 Task: Add the record list component in the site builder.
Action: Mouse moved to (1273, 98)
Screenshot: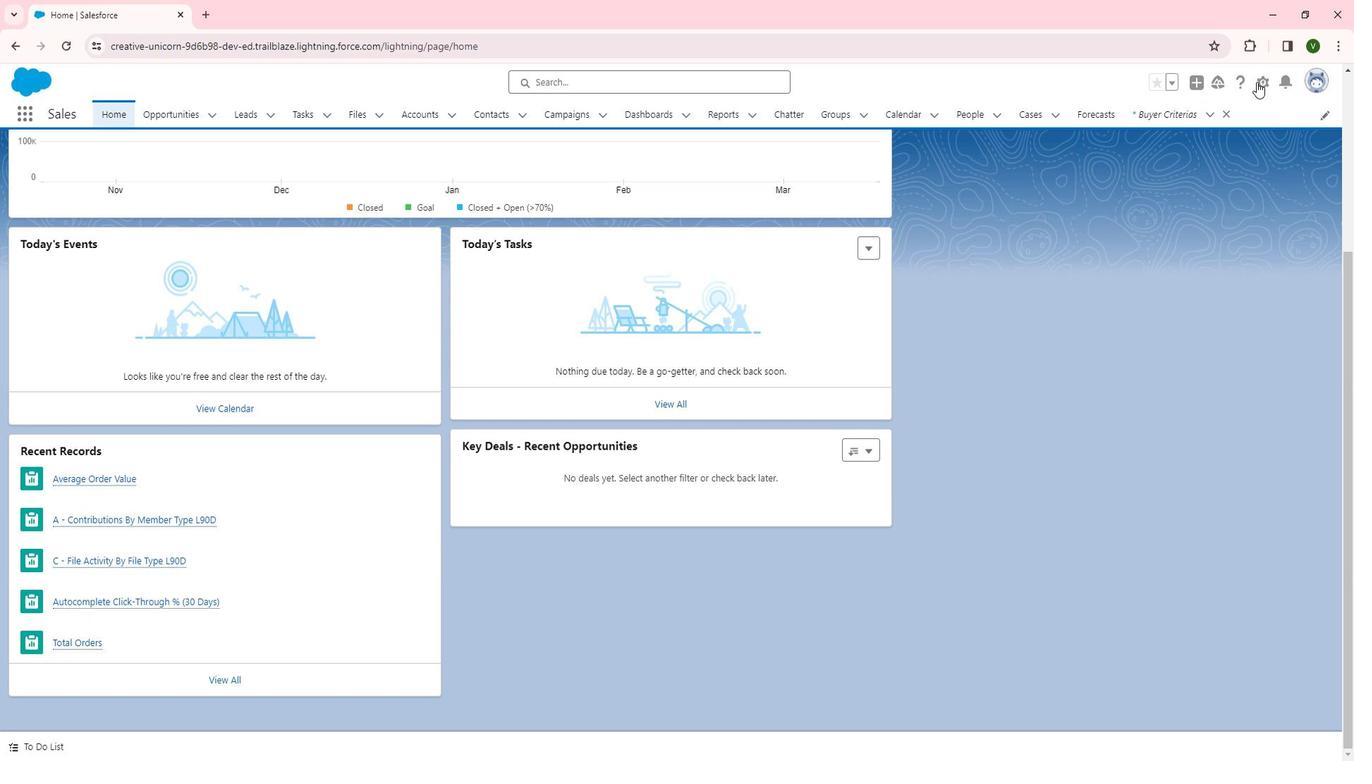 
Action: Mouse pressed left at (1273, 98)
Screenshot: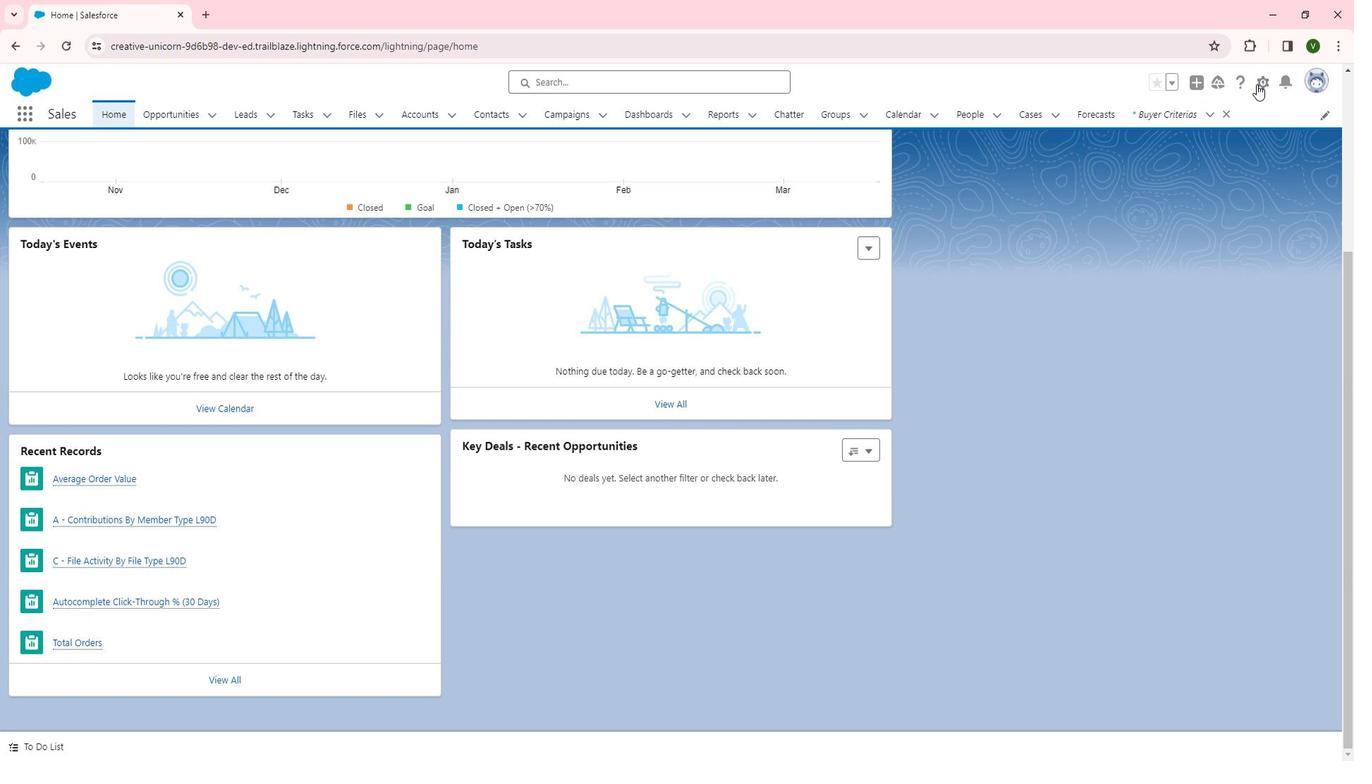 
Action: Mouse moved to (1195, 141)
Screenshot: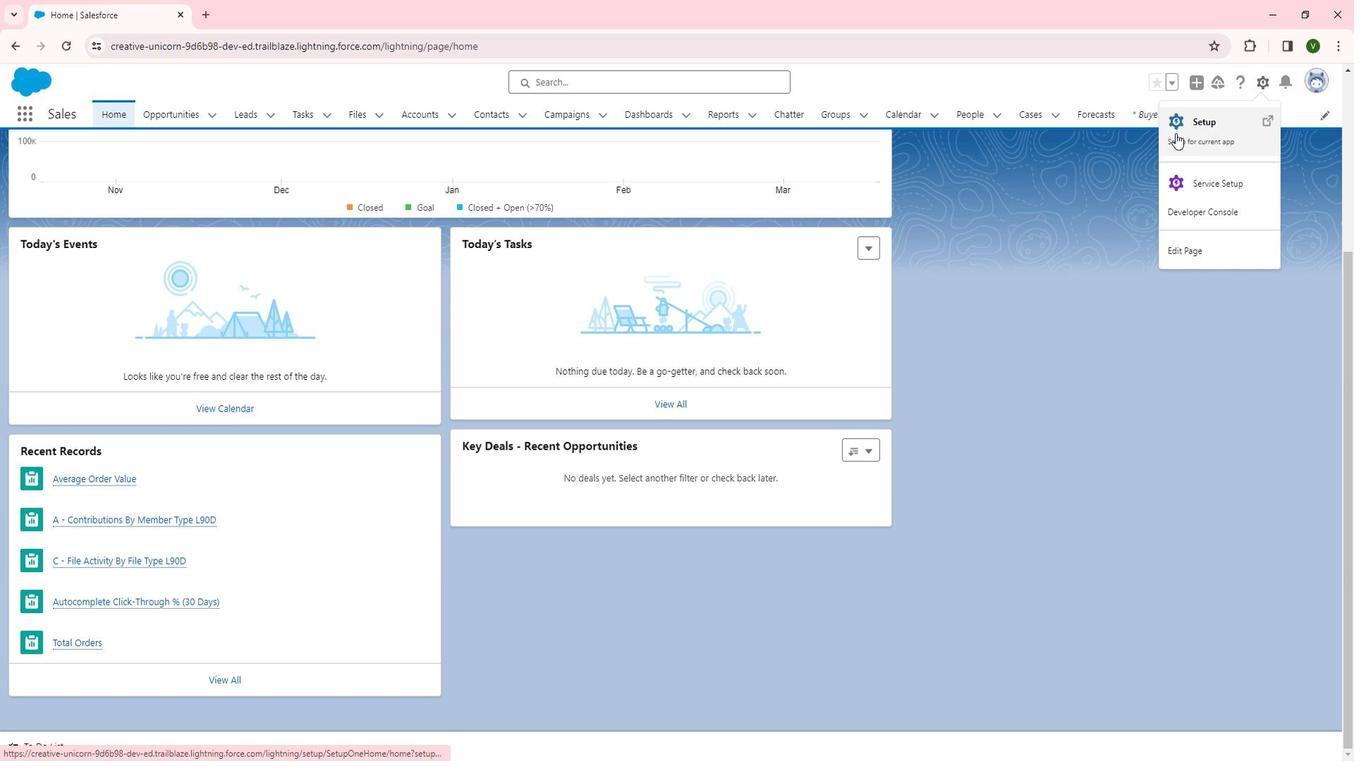 
Action: Mouse pressed left at (1195, 141)
Screenshot: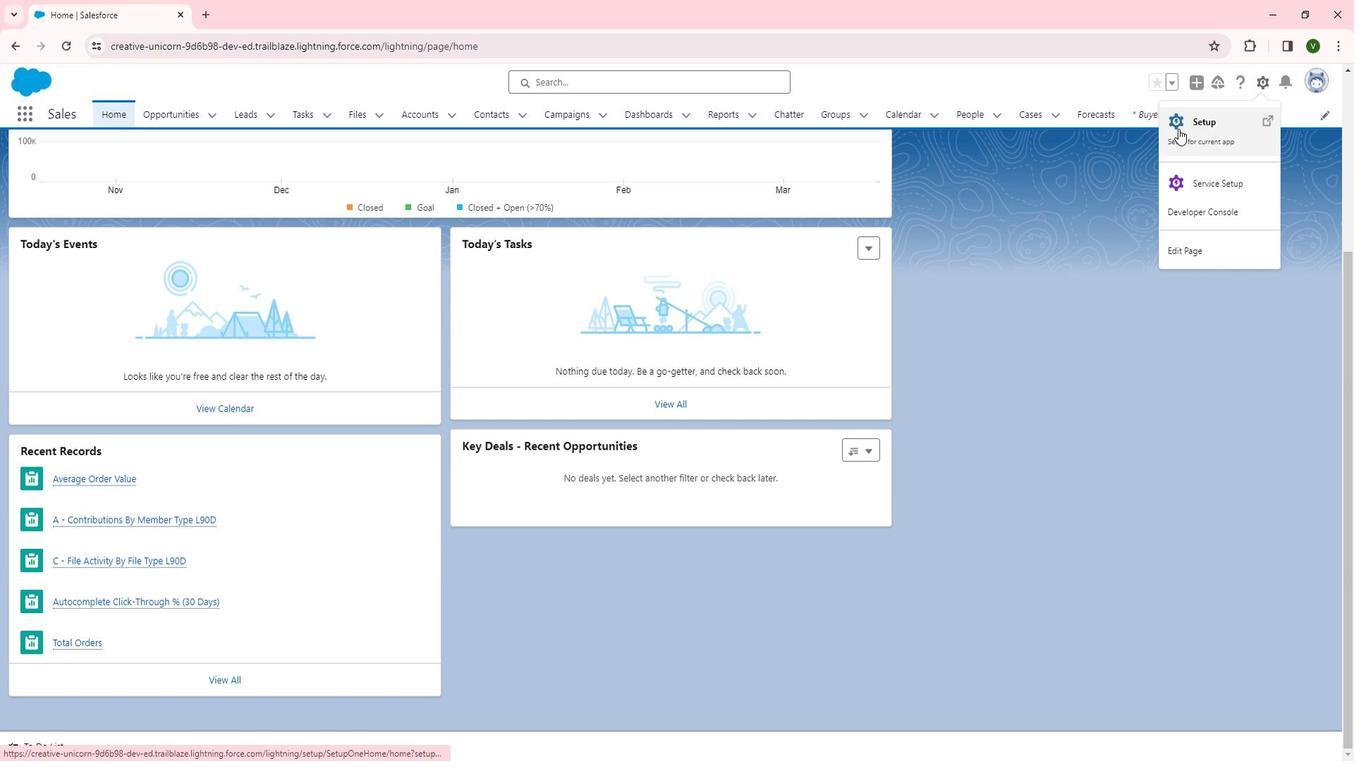 
Action: Mouse moved to (117, 508)
Screenshot: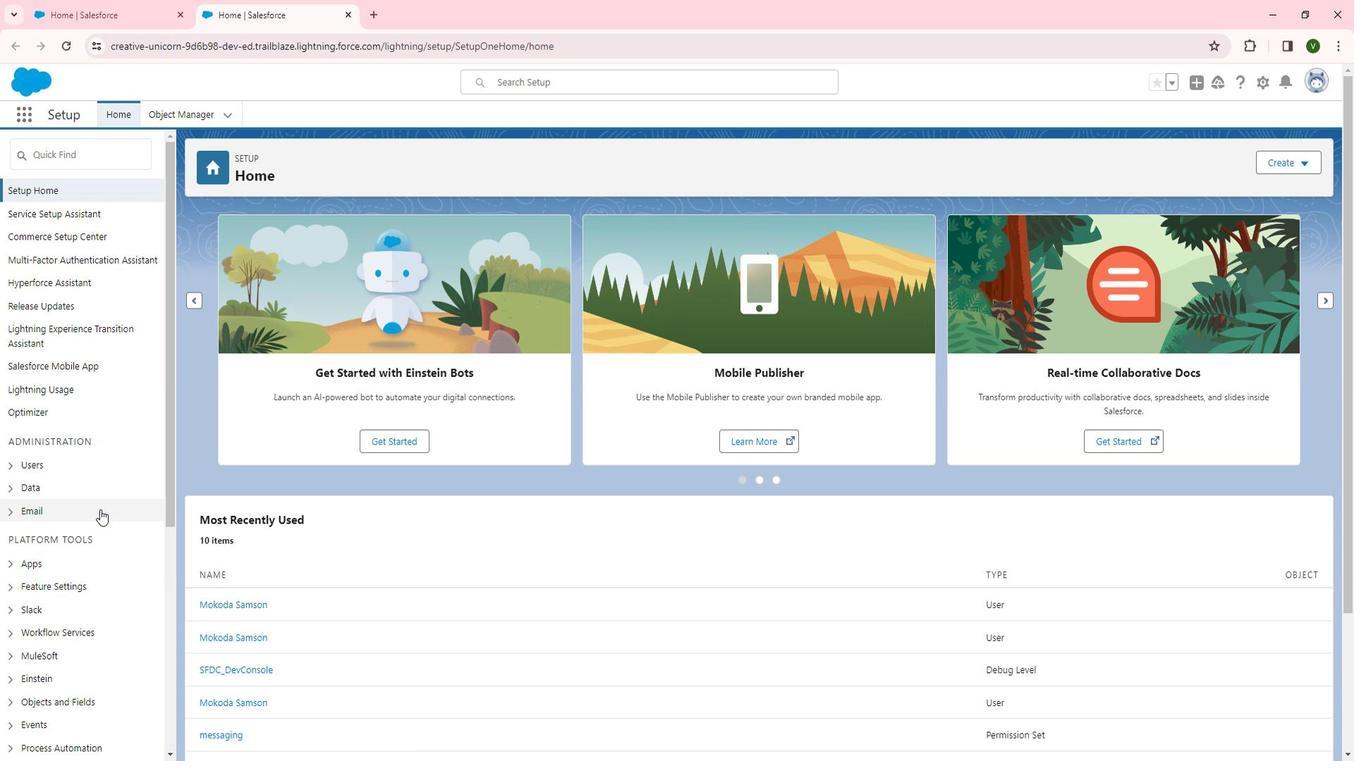 
Action: Mouse scrolled (117, 507) with delta (0, 0)
Screenshot: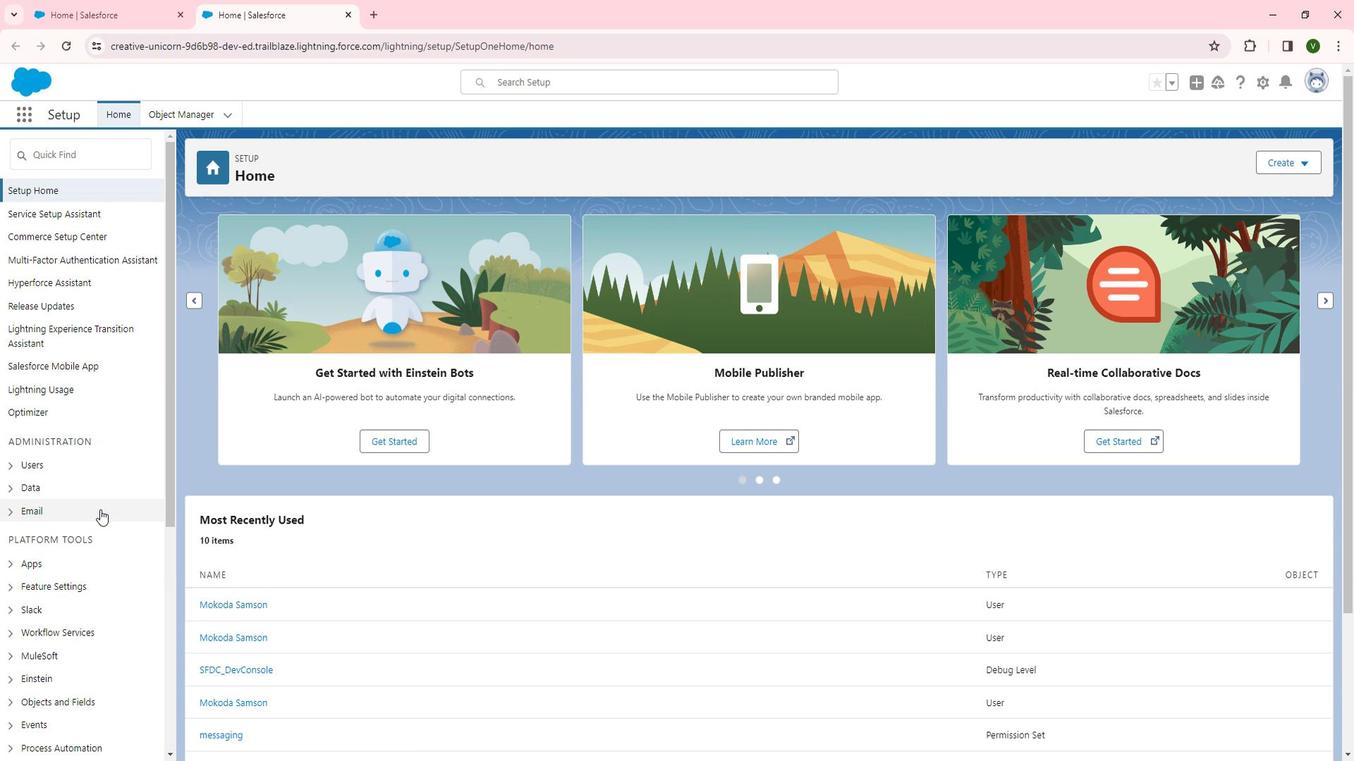 
Action: Mouse moved to (79, 512)
Screenshot: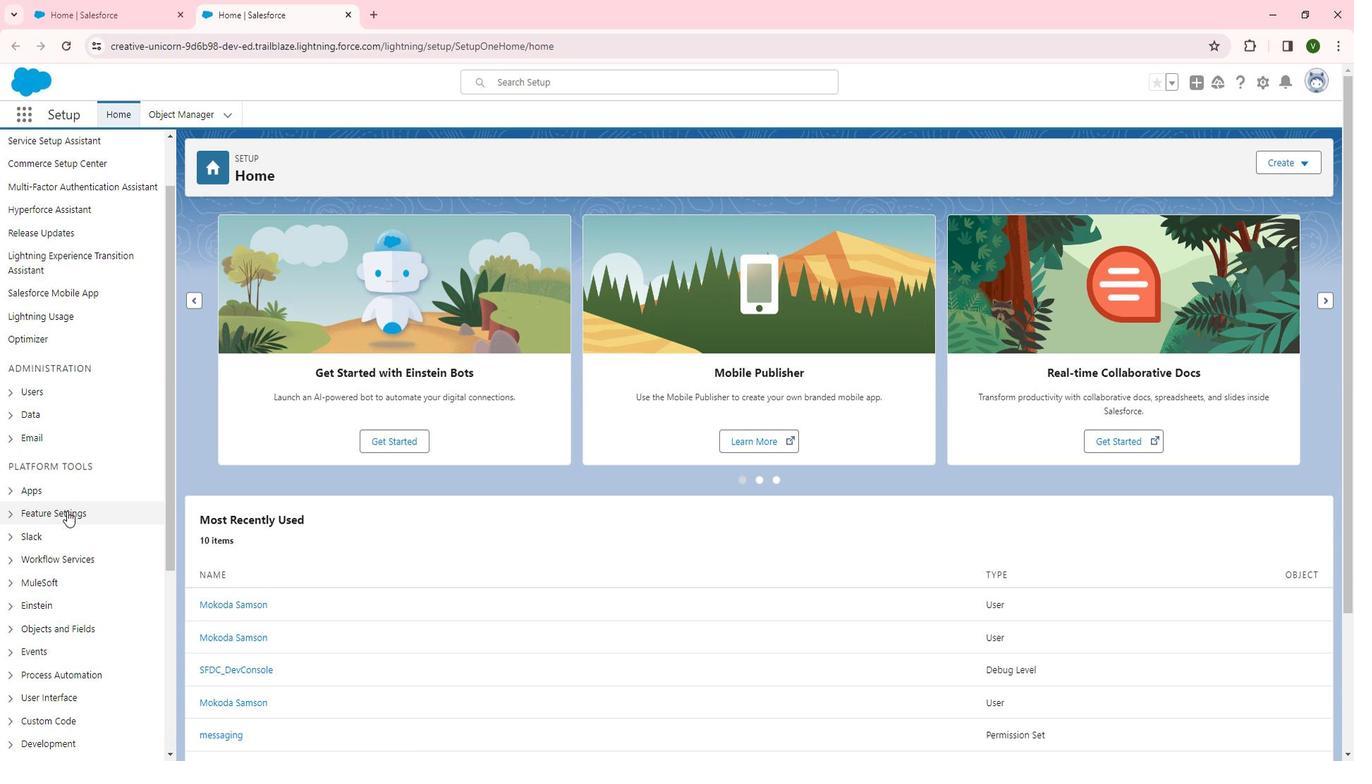 
Action: Mouse pressed left at (79, 512)
Screenshot: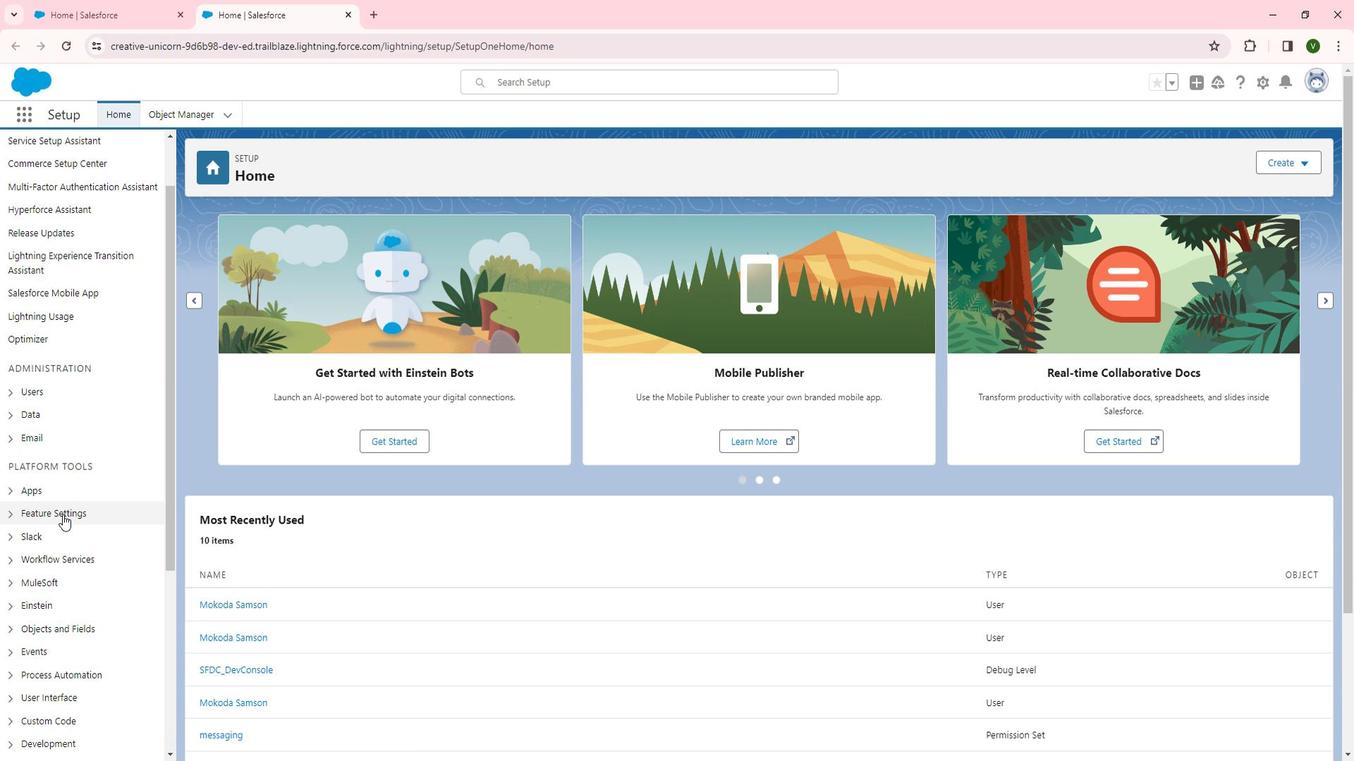 
Action: Mouse scrolled (79, 512) with delta (0, 0)
Screenshot: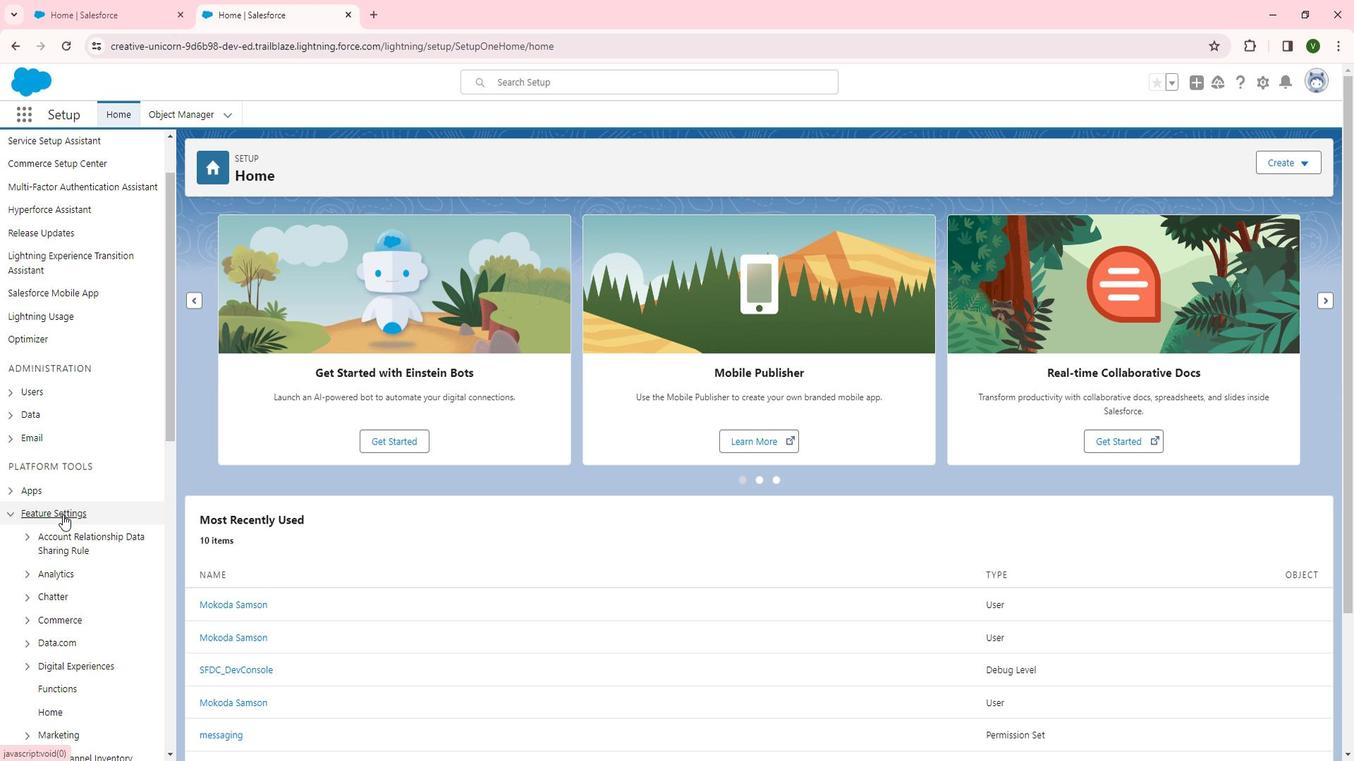 
Action: Mouse scrolled (79, 512) with delta (0, 0)
Screenshot: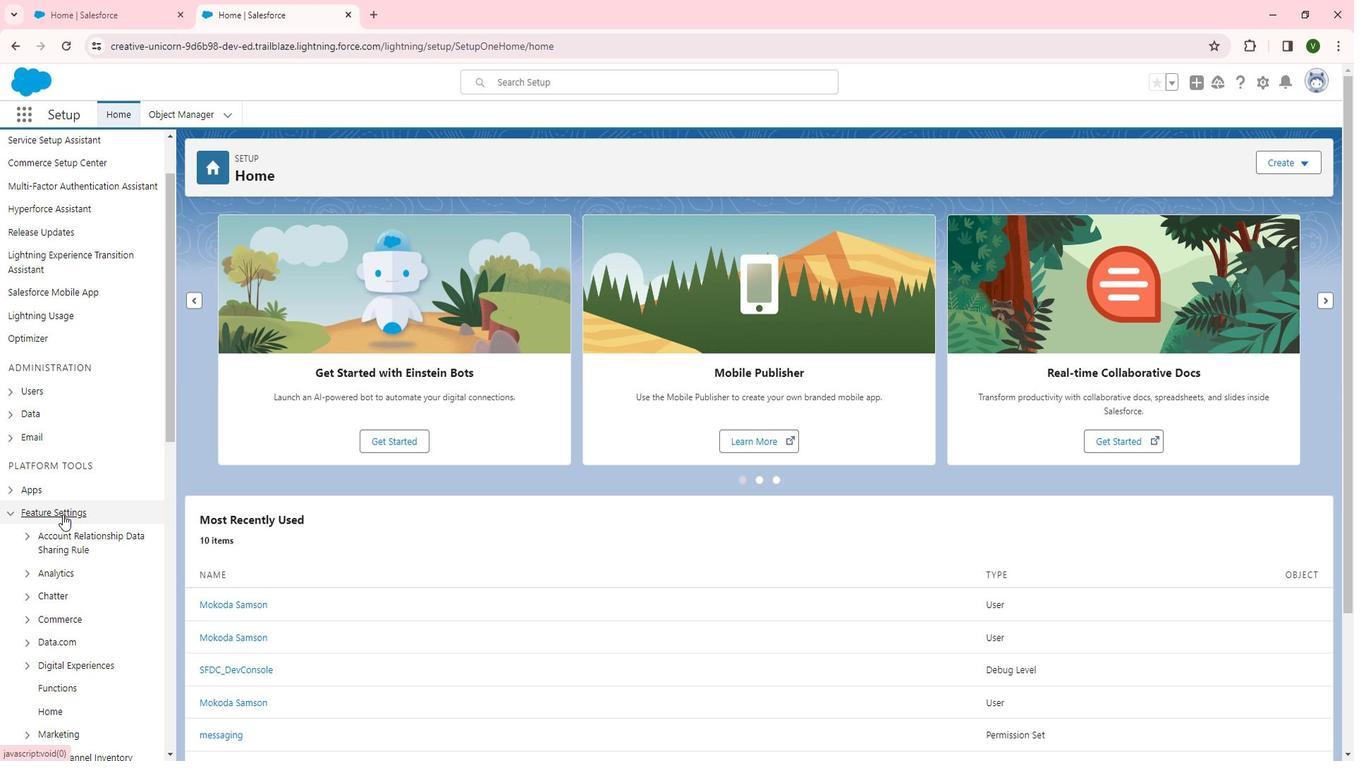 
Action: Mouse scrolled (79, 512) with delta (0, 0)
Screenshot: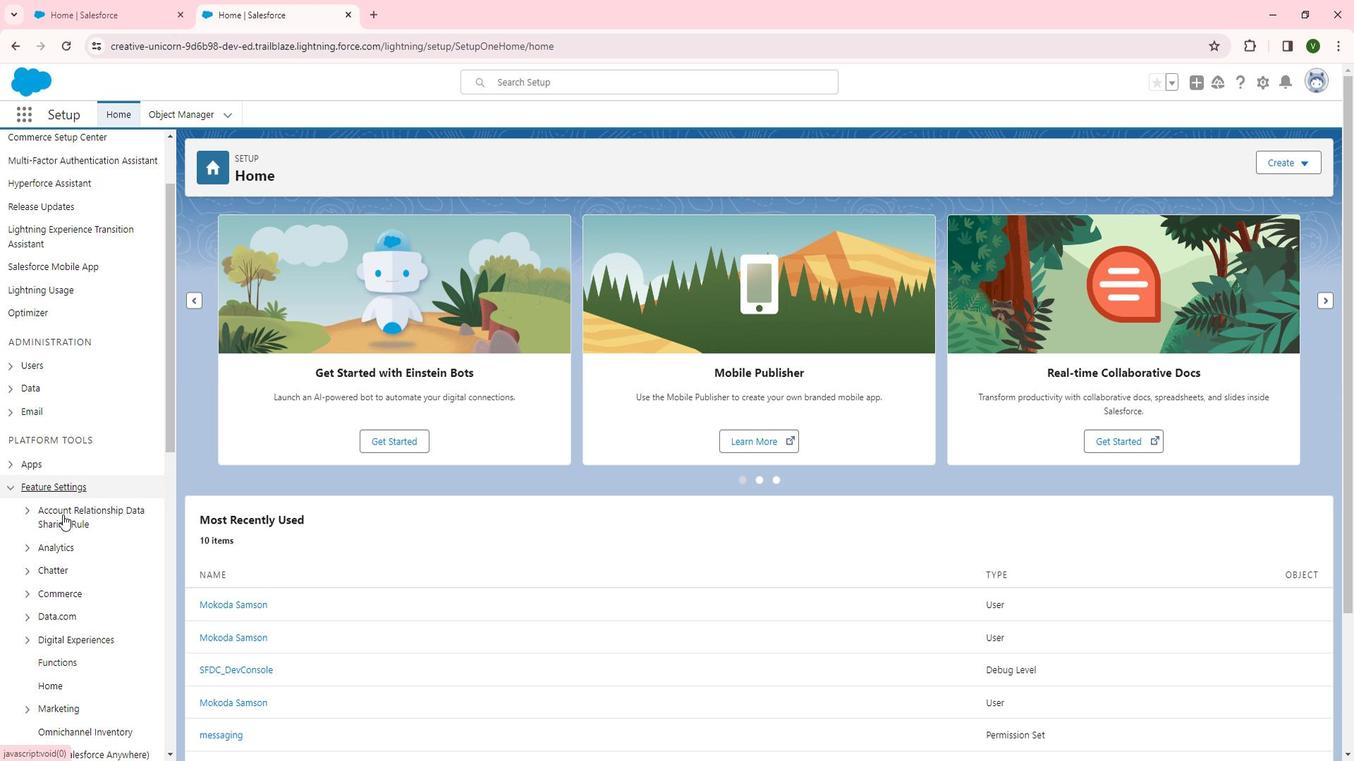 
Action: Mouse moved to (111, 447)
Screenshot: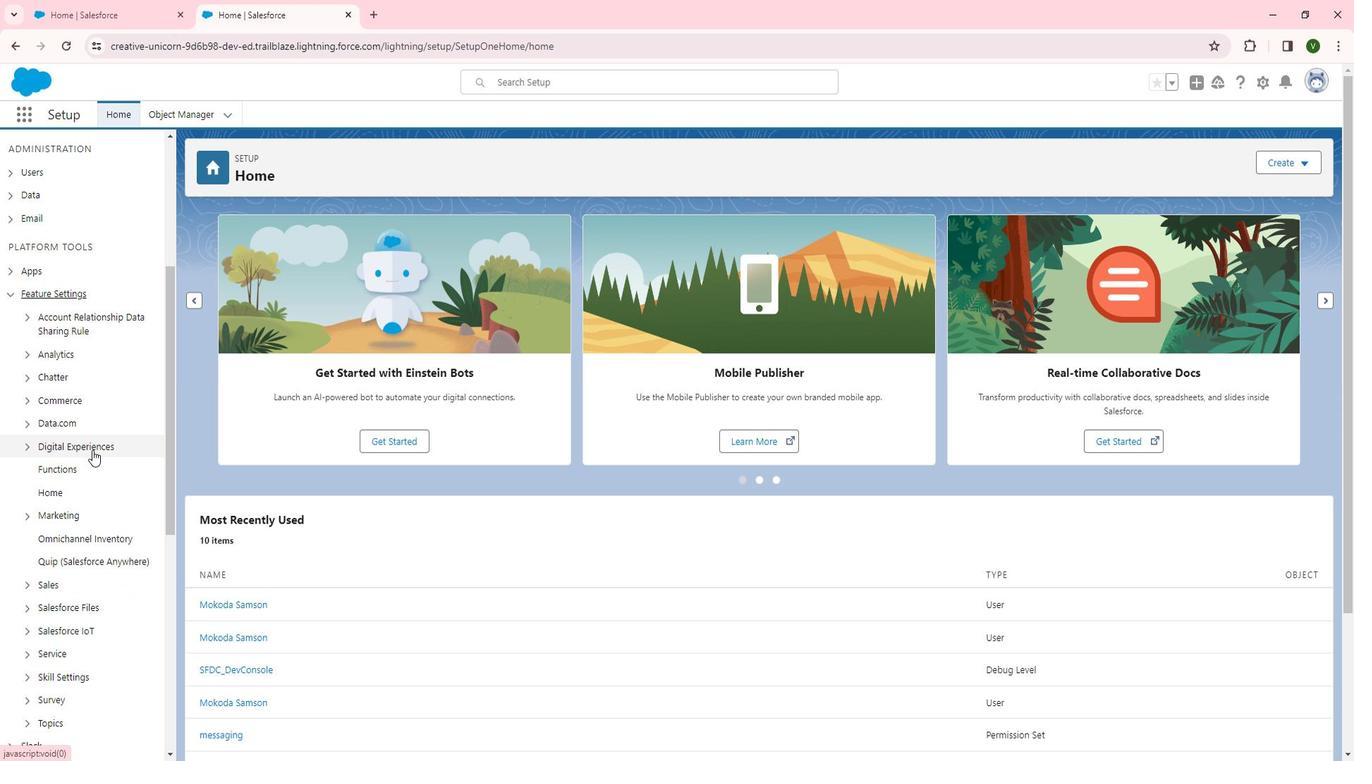 
Action: Mouse pressed left at (111, 447)
Screenshot: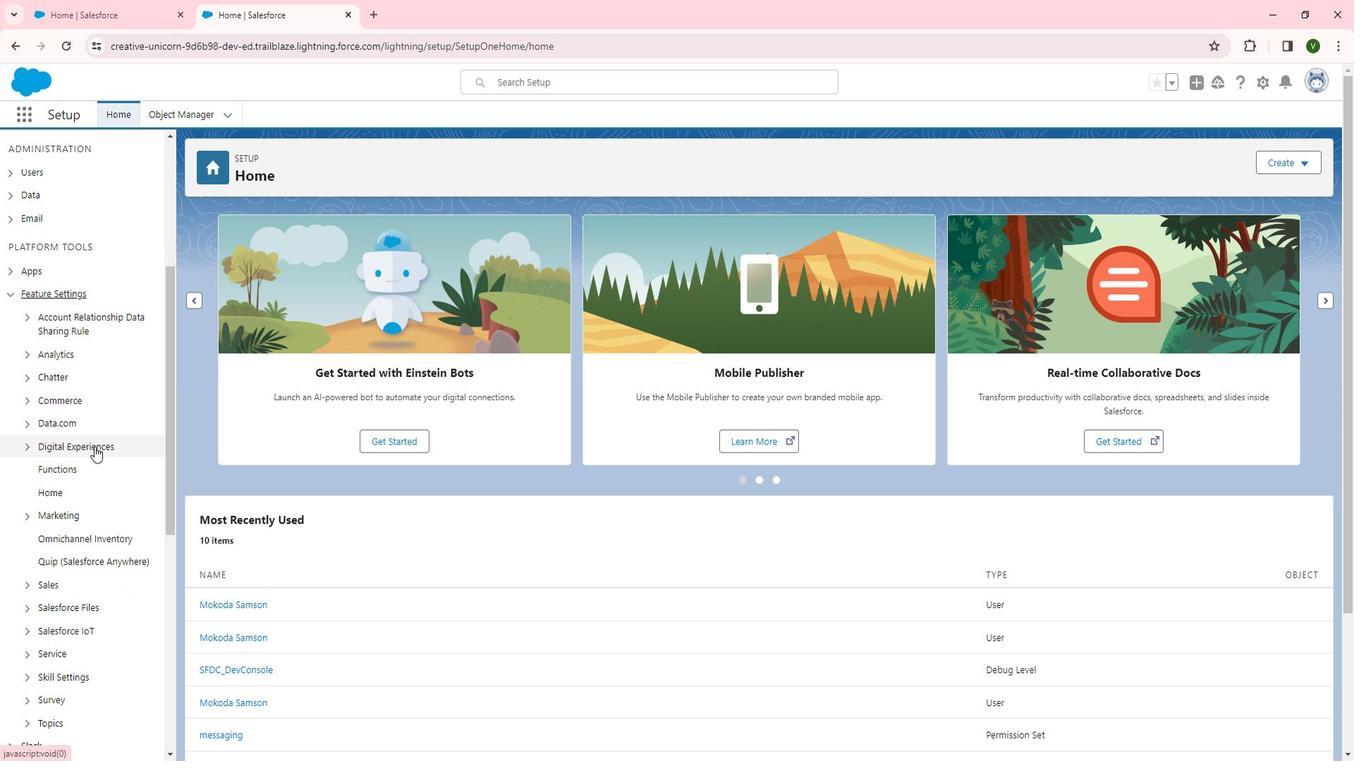 
Action: Mouse moved to (107, 468)
Screenshot: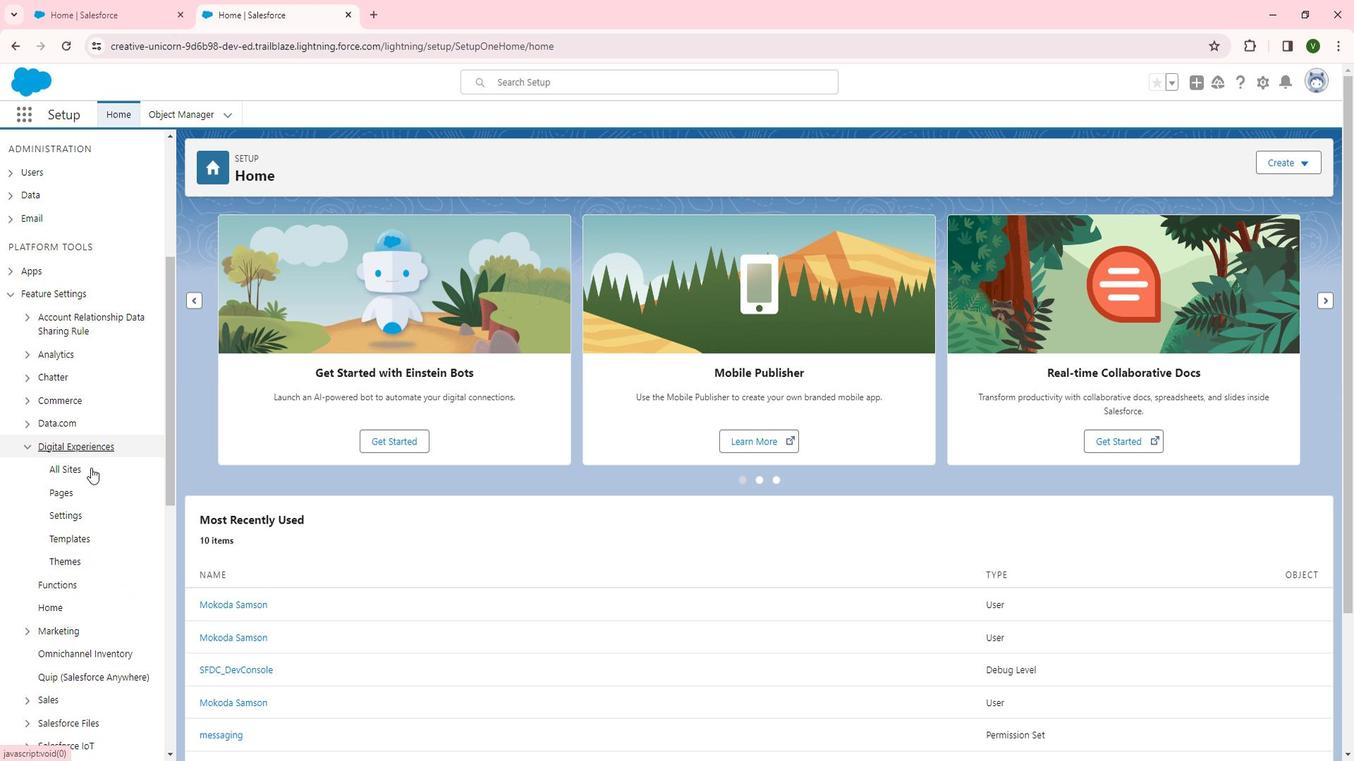 
Action: Mouse scrolled (107, 467) with delta (0, 0)
Screenshot: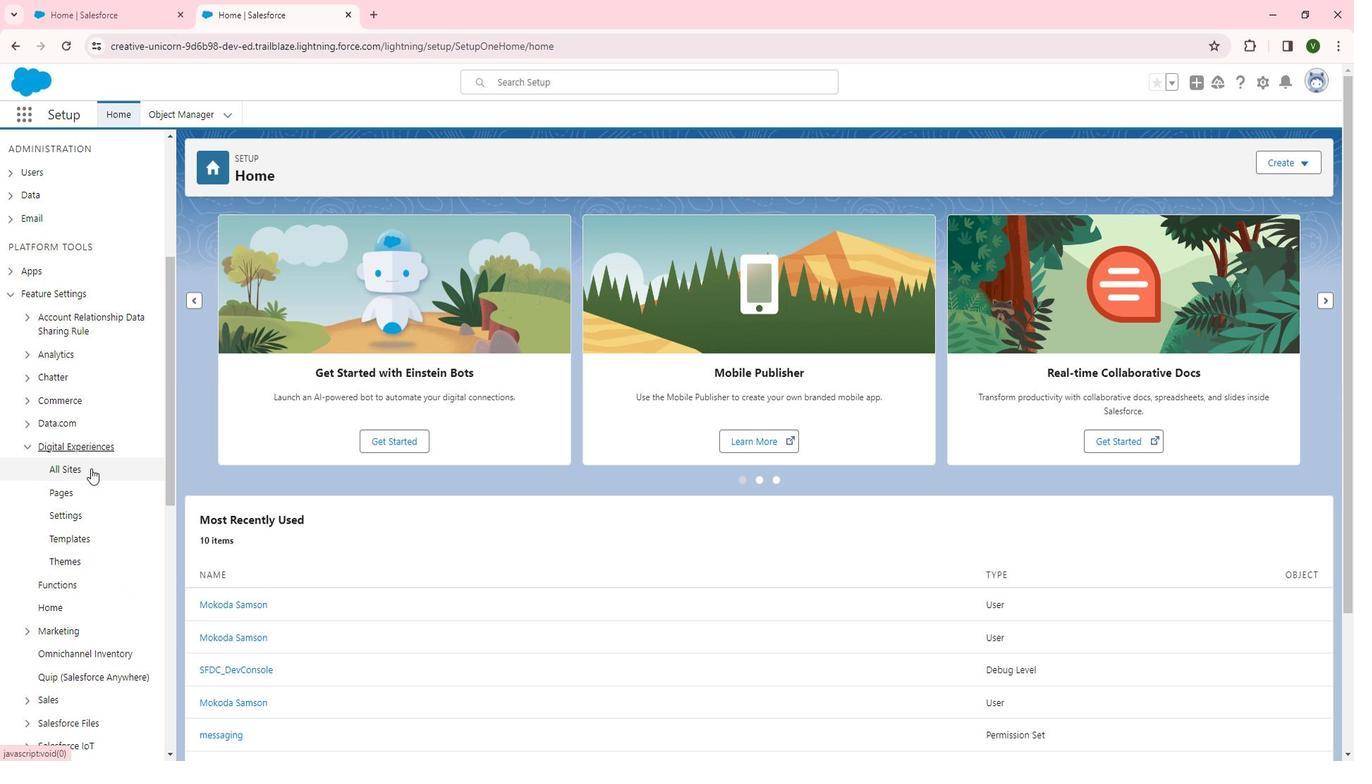 
Action: Mouse moved to (92, 396)
Screenshot: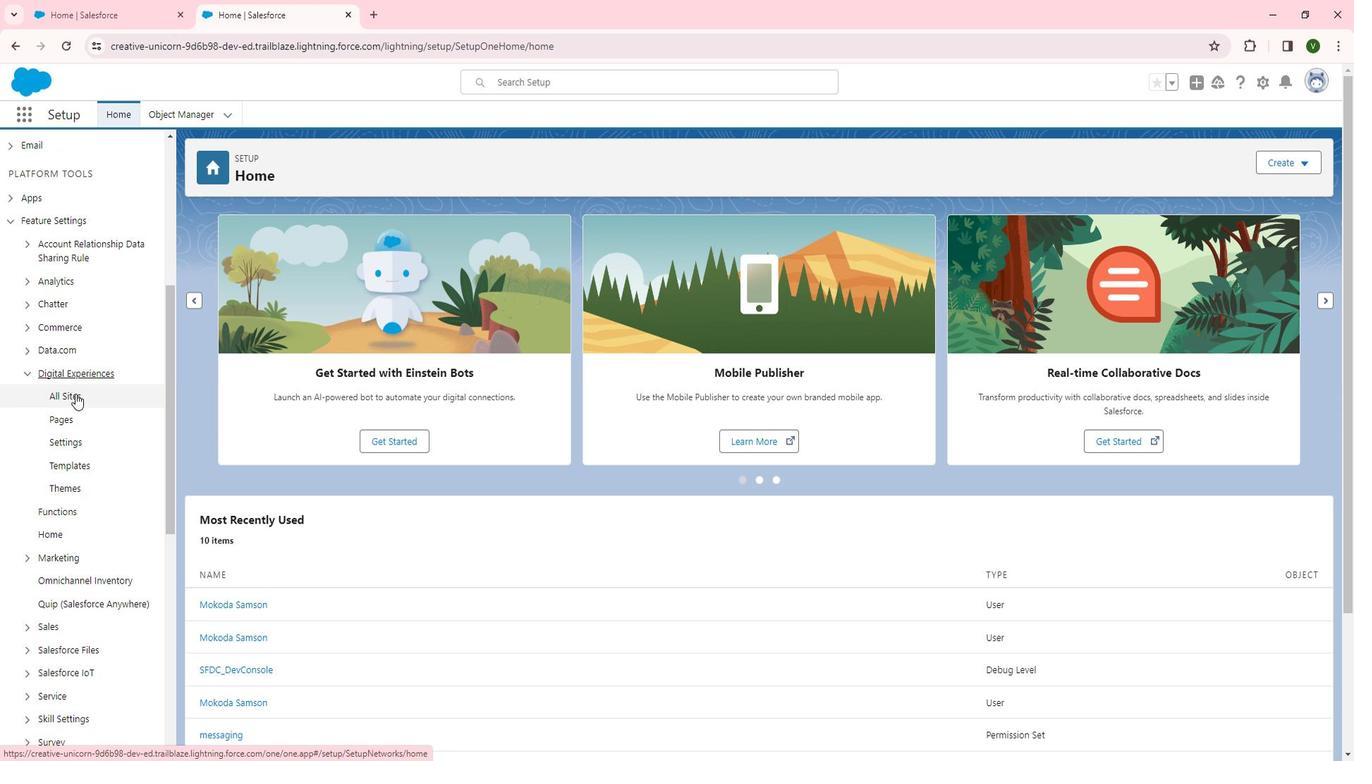 
Action: Mouse pressed left at (92, 396)
Screenshot: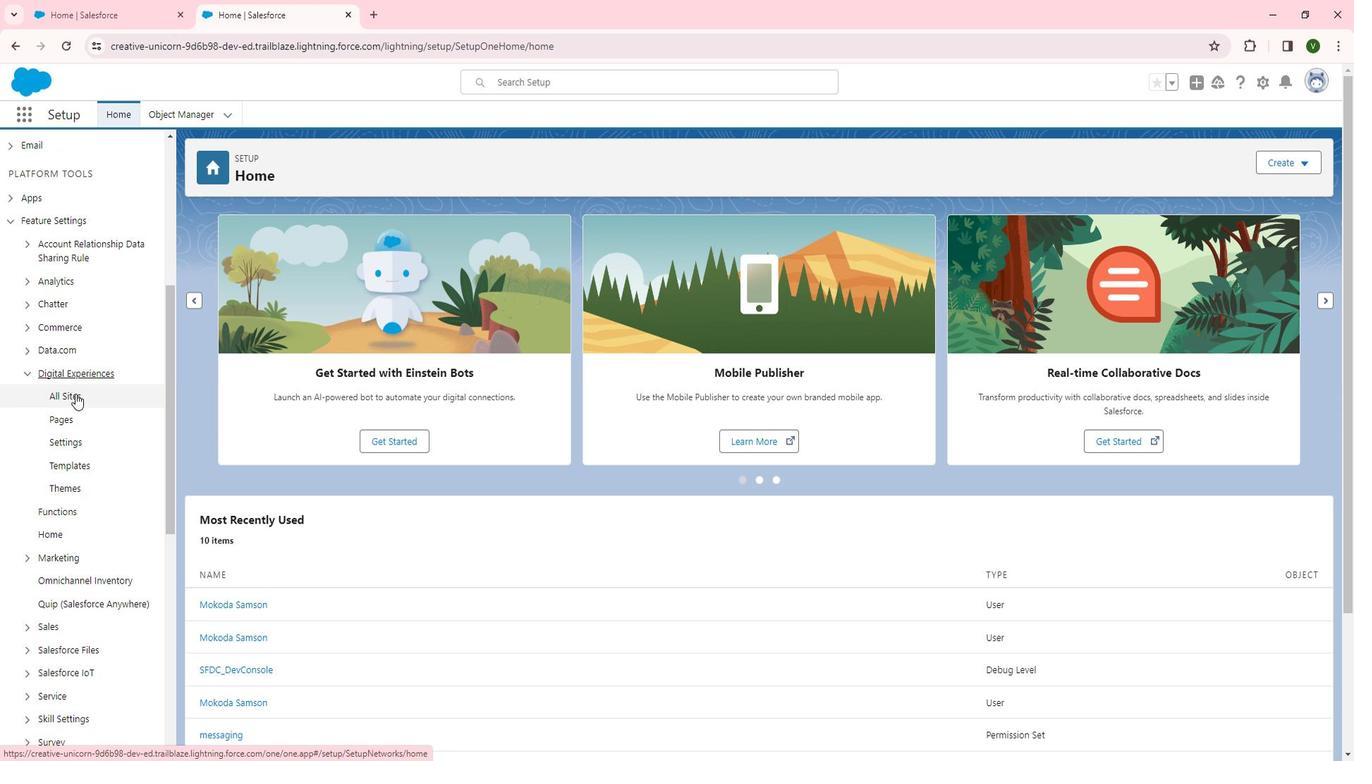 
Action: Mouse moved to (241, 423)
Screenshot: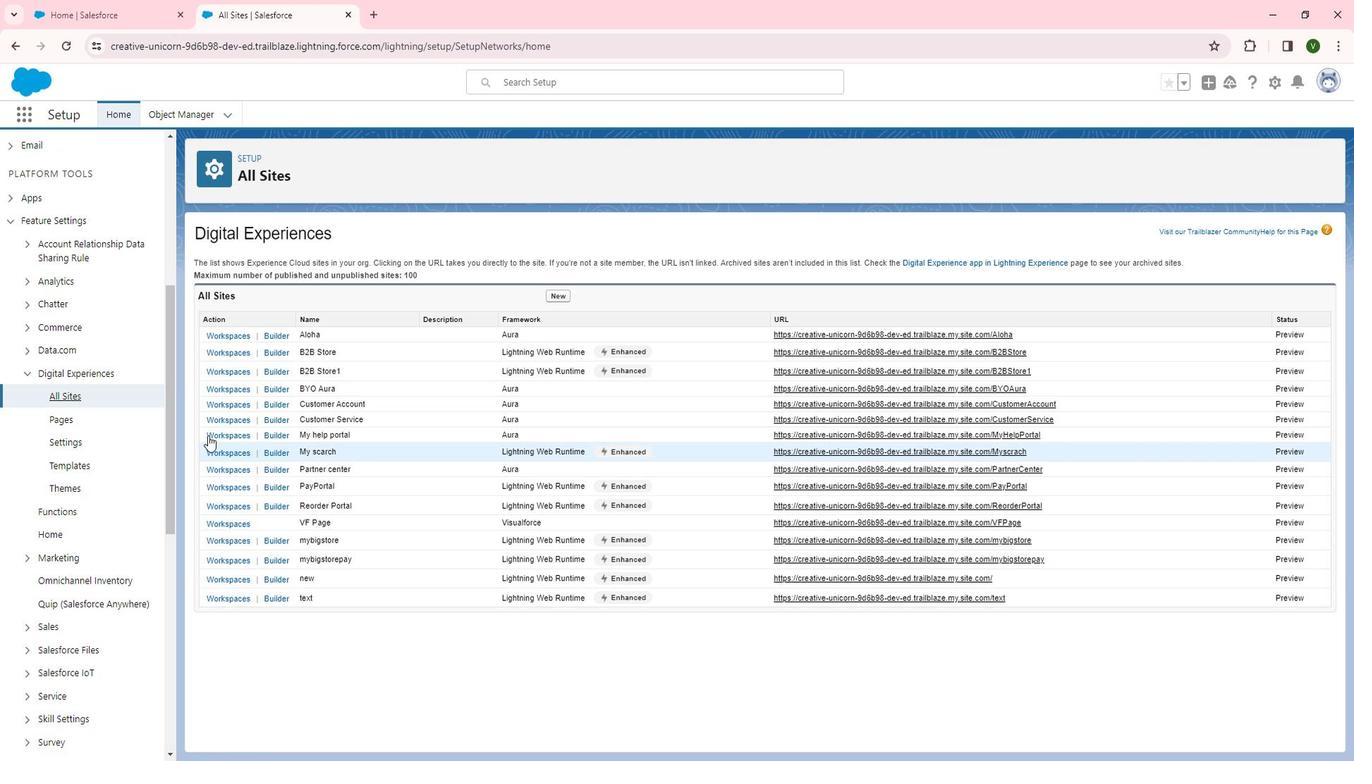 
Action: Mouse pressed left at (241, 423)
Screenshot: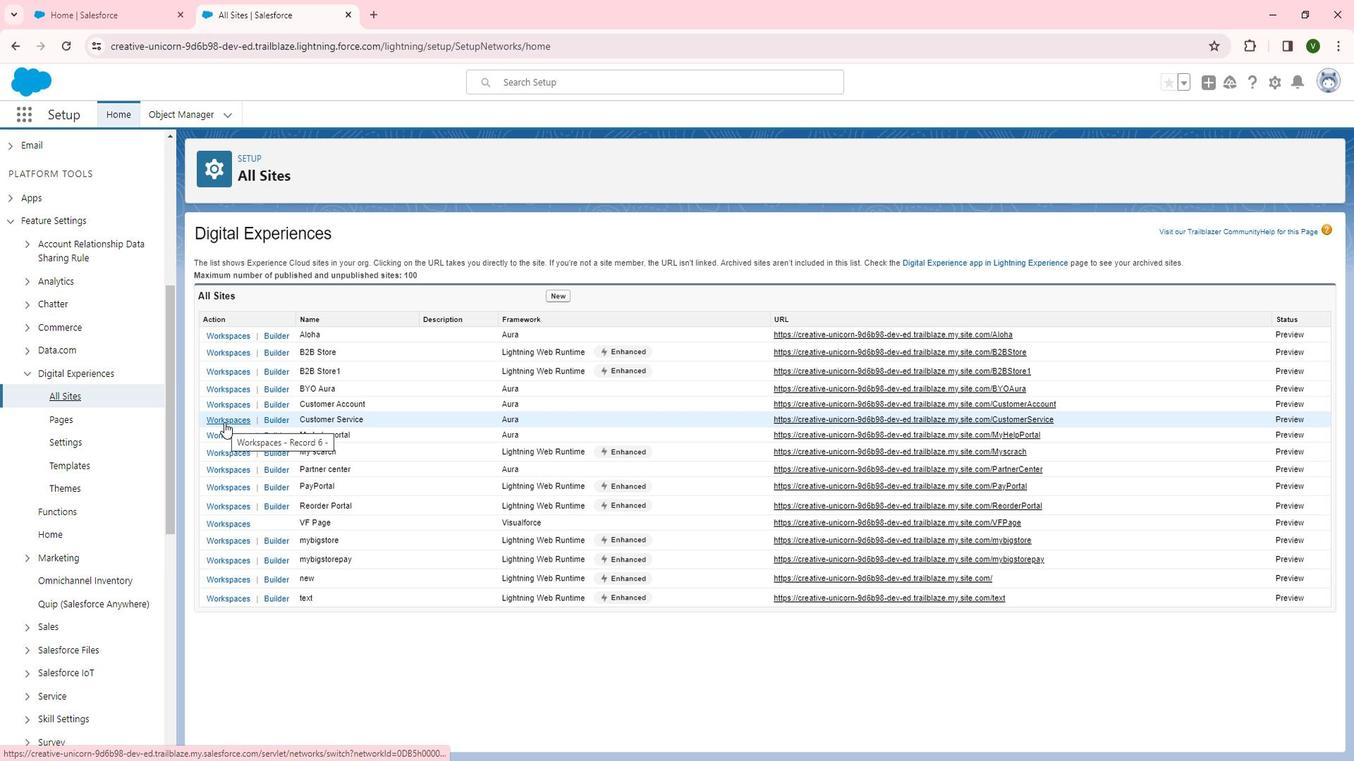 
Action: Mouse moved to (207, 362)
Screenshot: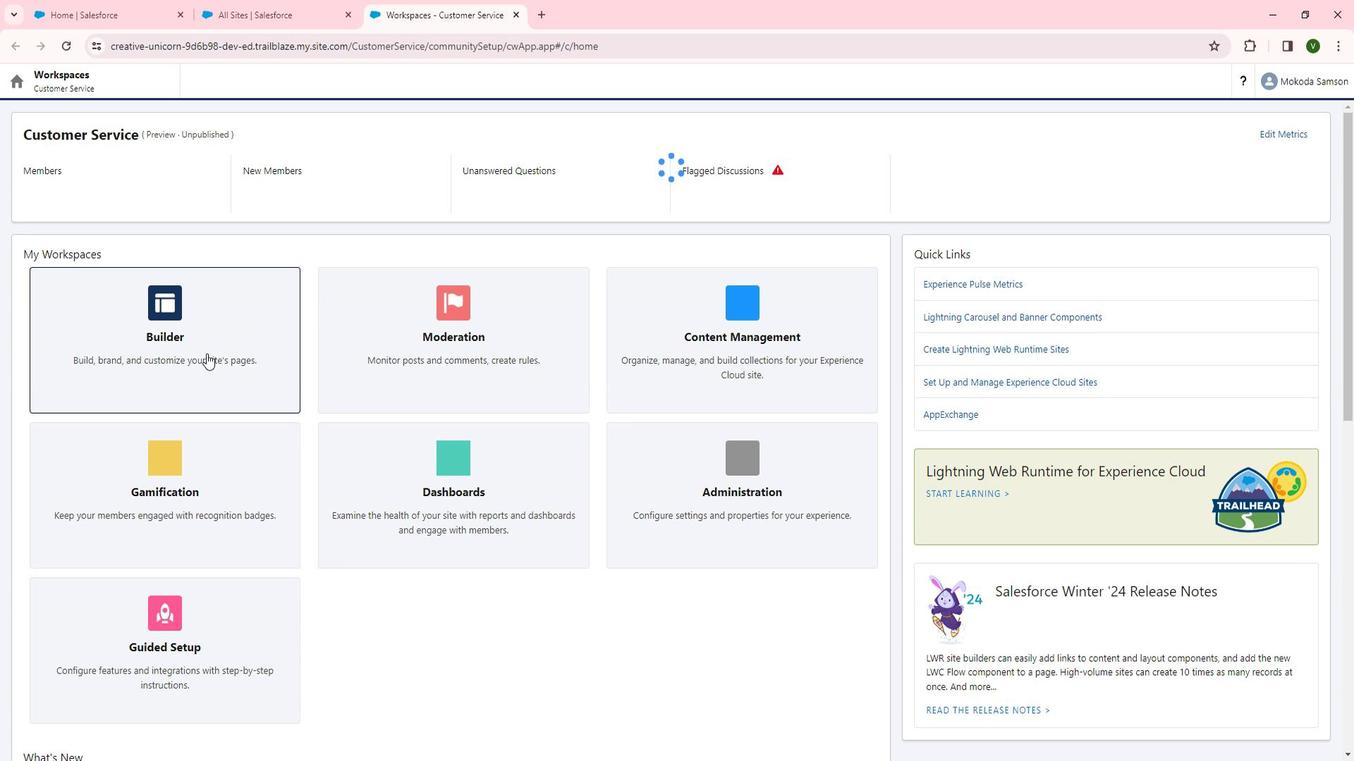 
Action: Mouse pressed left at (207, 362)
Screenshot: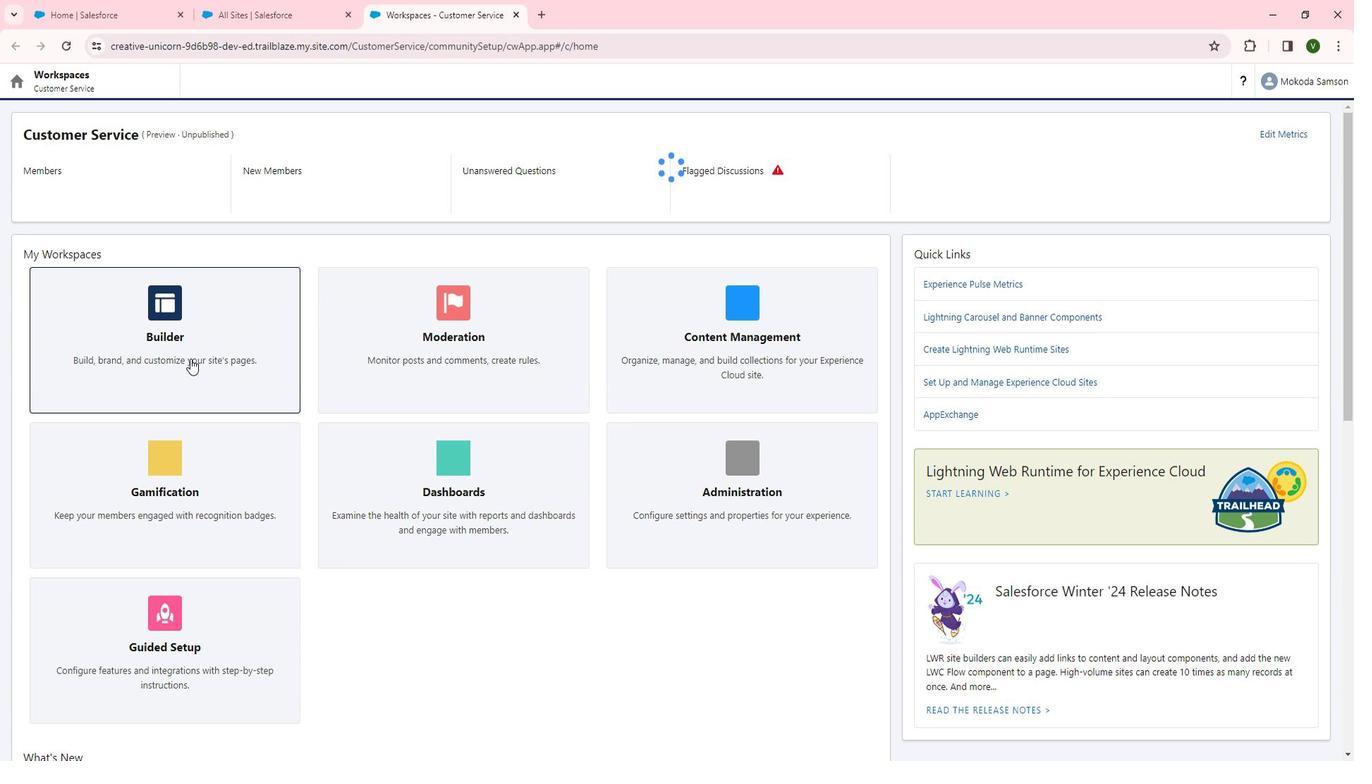 
Action: Mouse moved to (480, 415)
Screenshot: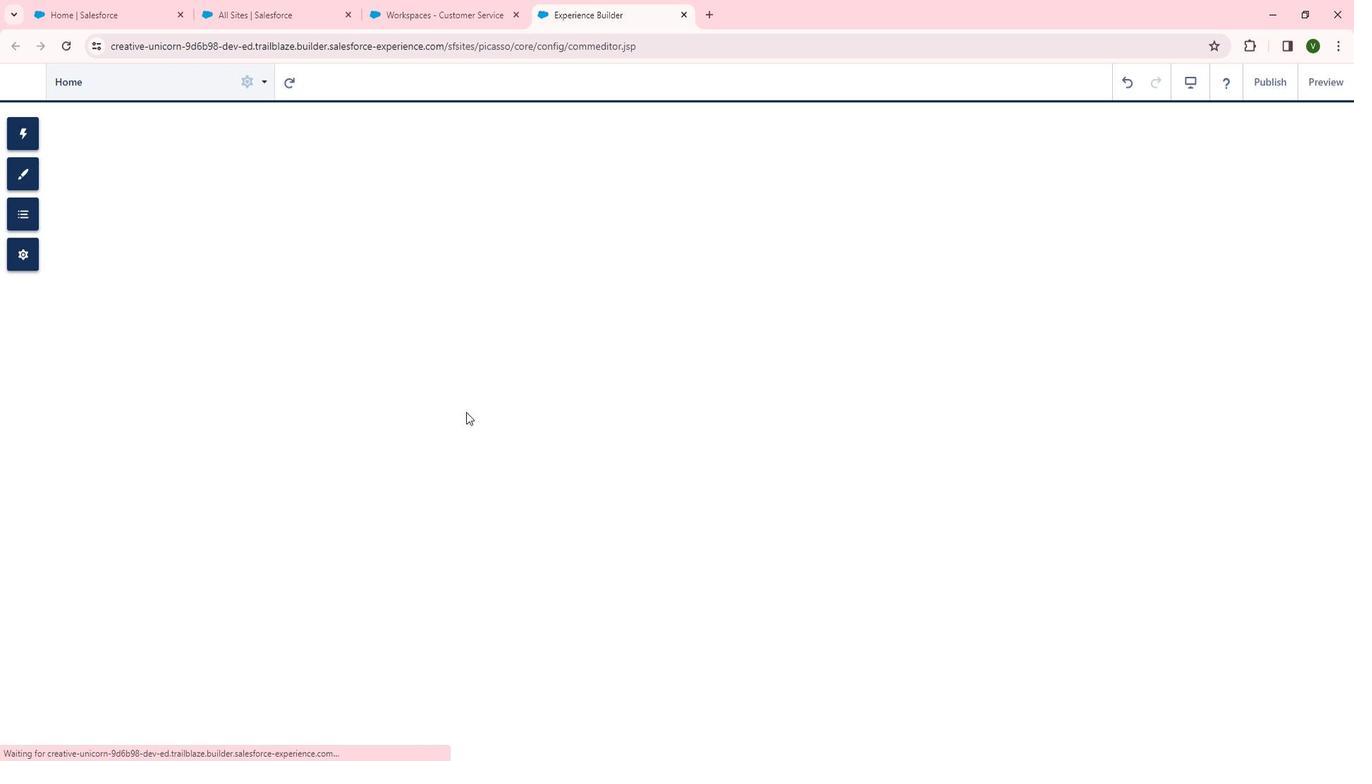 
Action: Mouse scrolled (480, 414) with delta (0, 0)
Screenshot: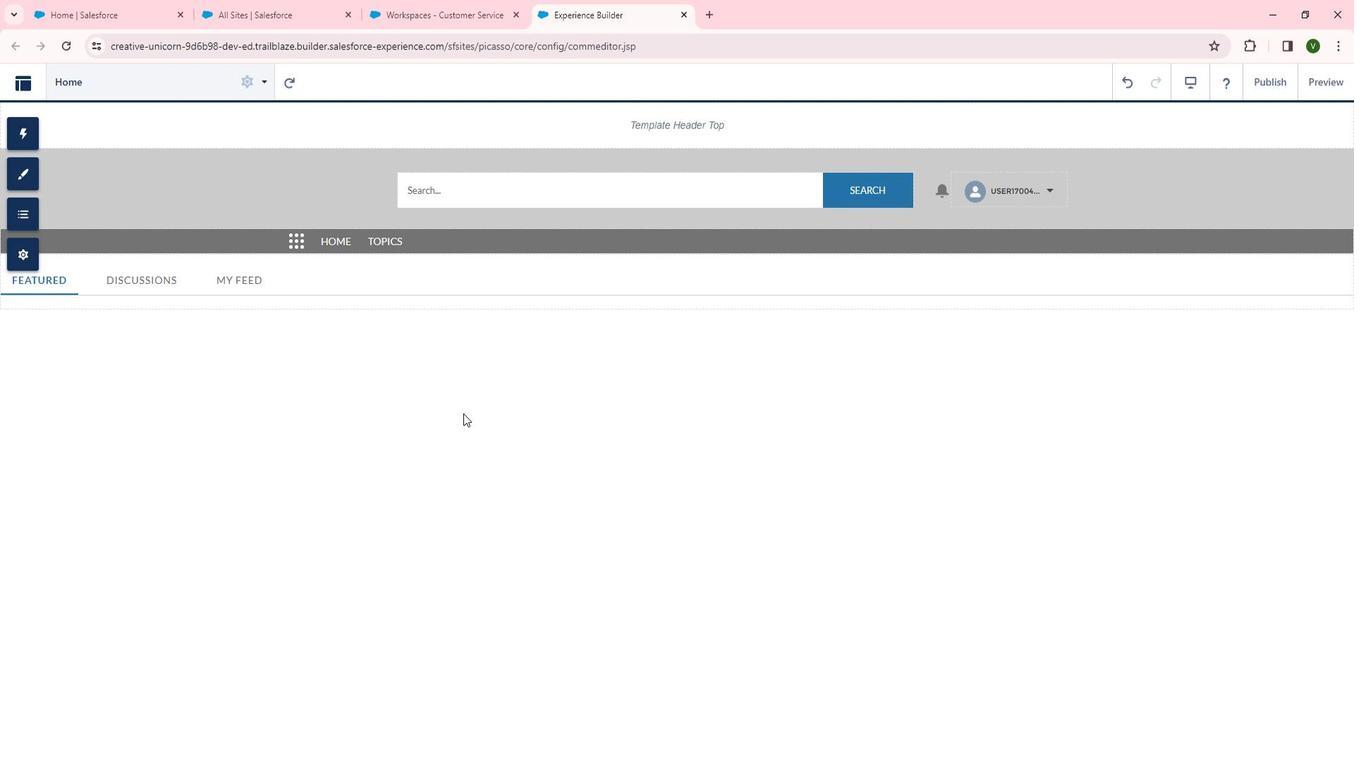 
Action: Mouse moved to (31, 148)
Screenshot: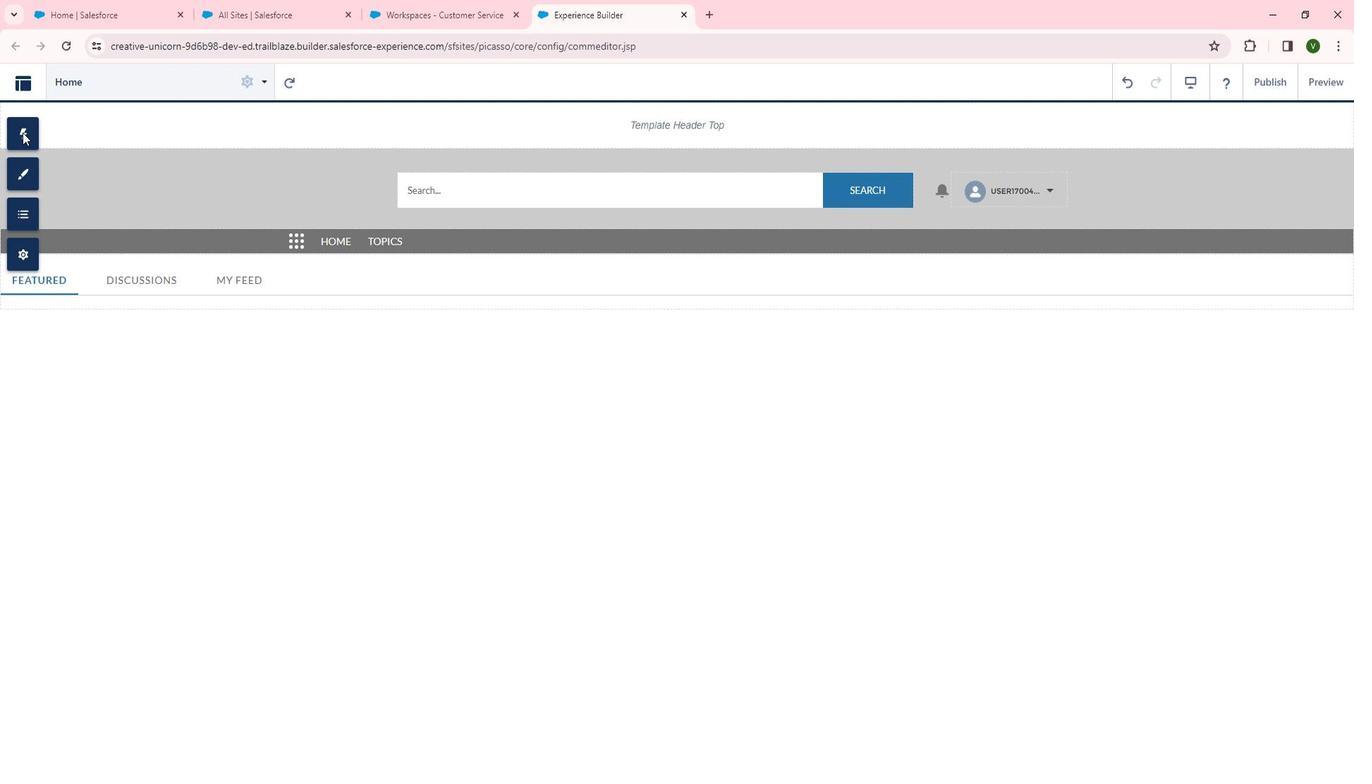 
Action: Mouse pressed left at (31, 148)
Screenshot: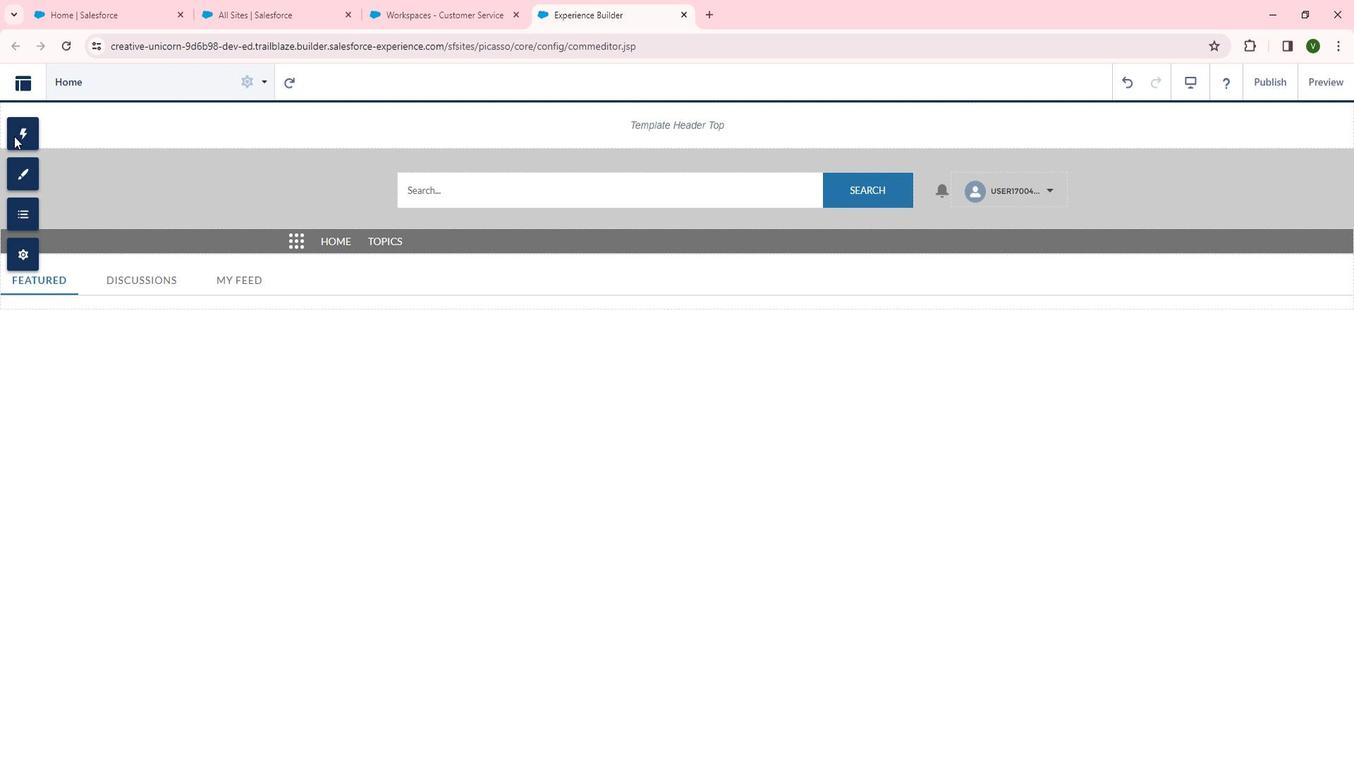 
Action: Mouse moved to (169, 442)
Screenshot: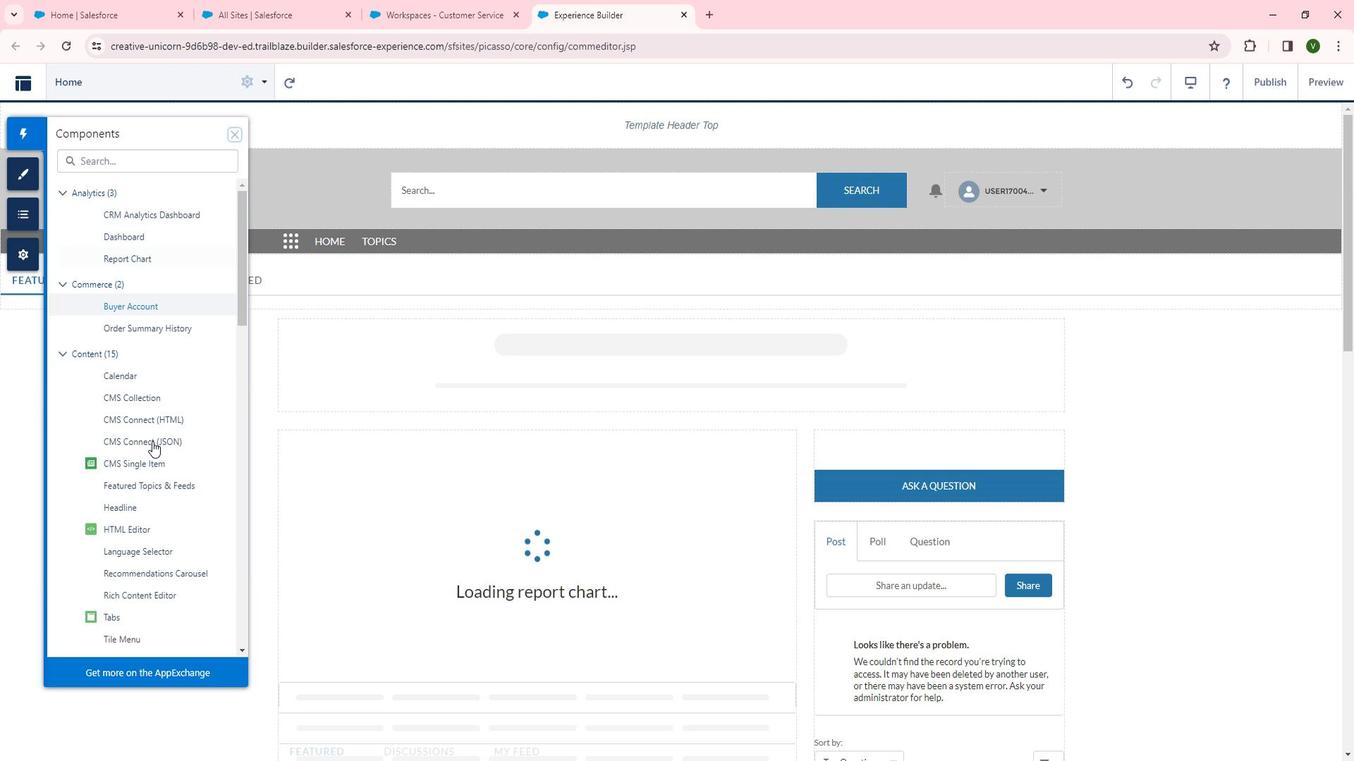 
Action: Mouse scrolled (169, 441) with delta (0, 0)
Screenshot: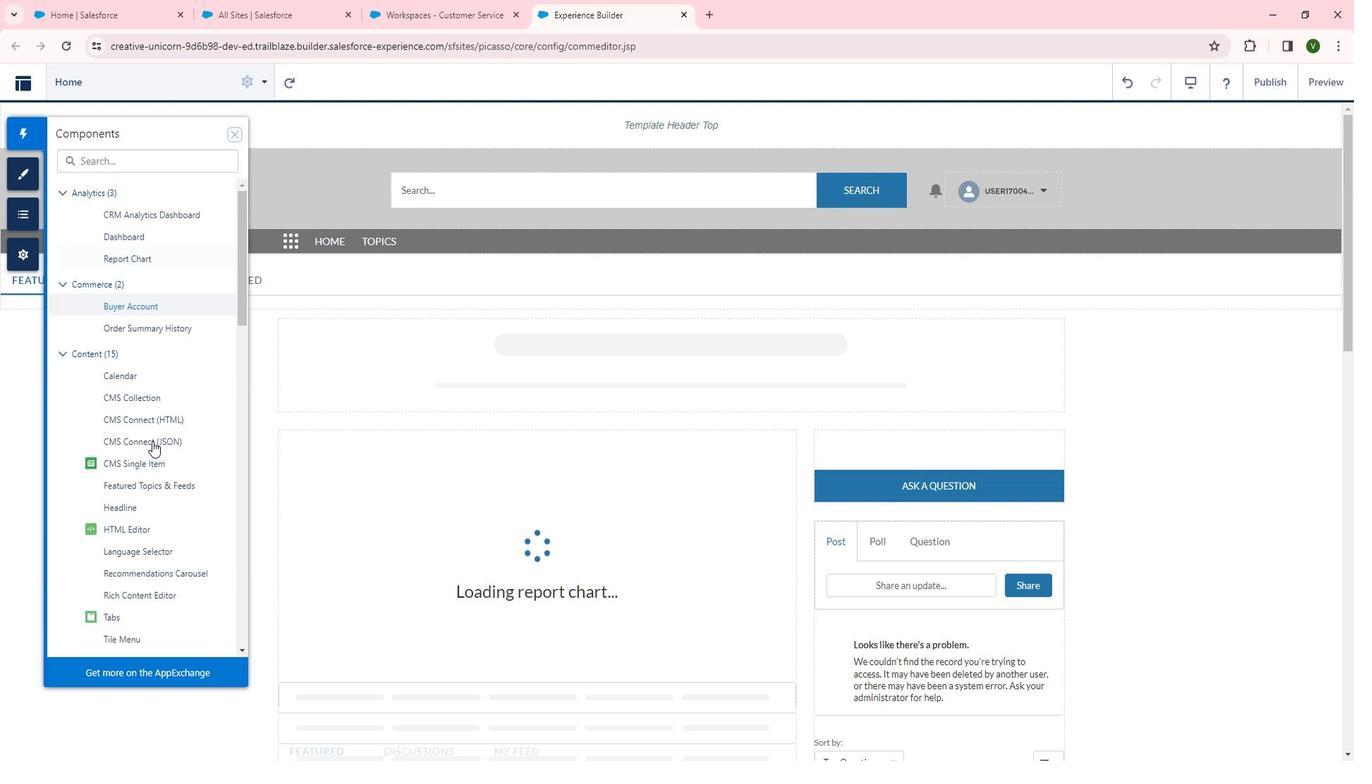 
Action: Mouse scrolled (169, 441) with delta (0, 0)
Screenshot: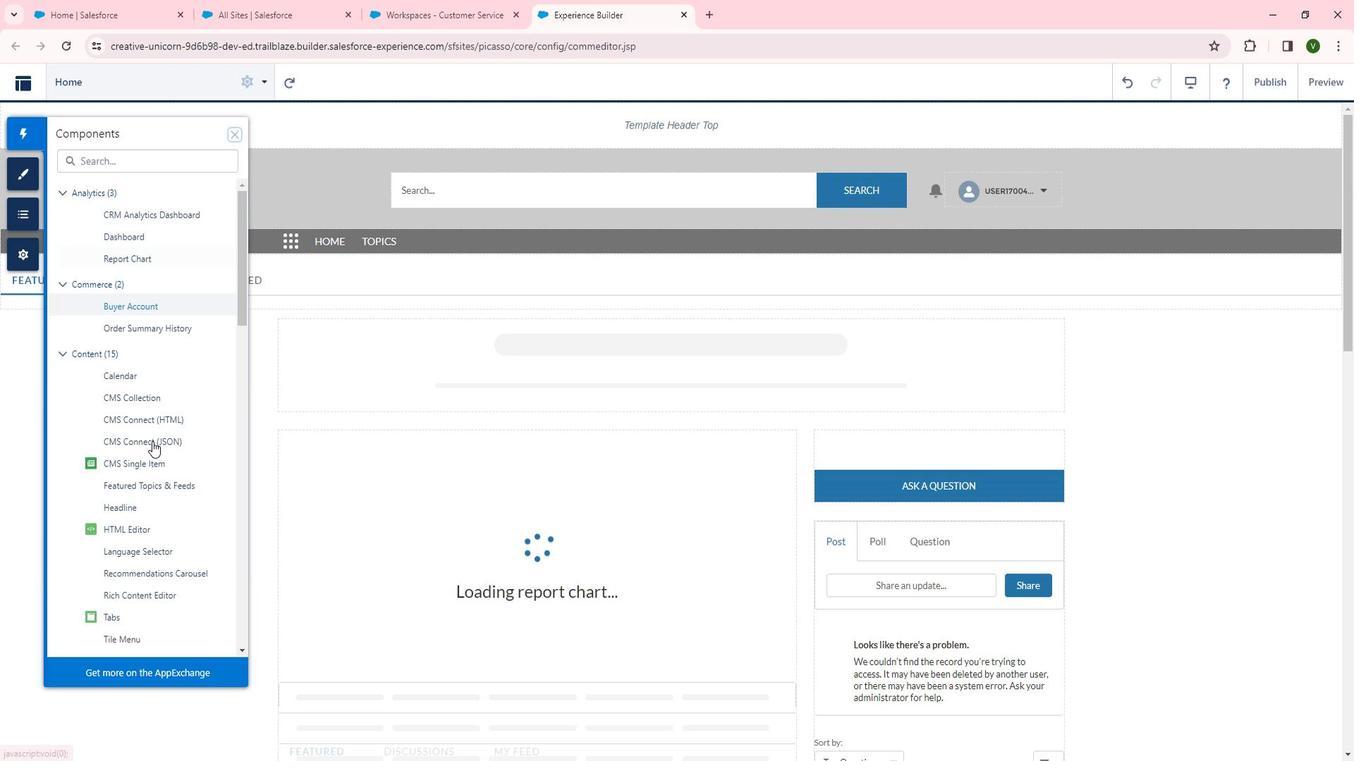 
Action: Mouse scrolled (169, 441) with delta (0, 0)
Screenshot: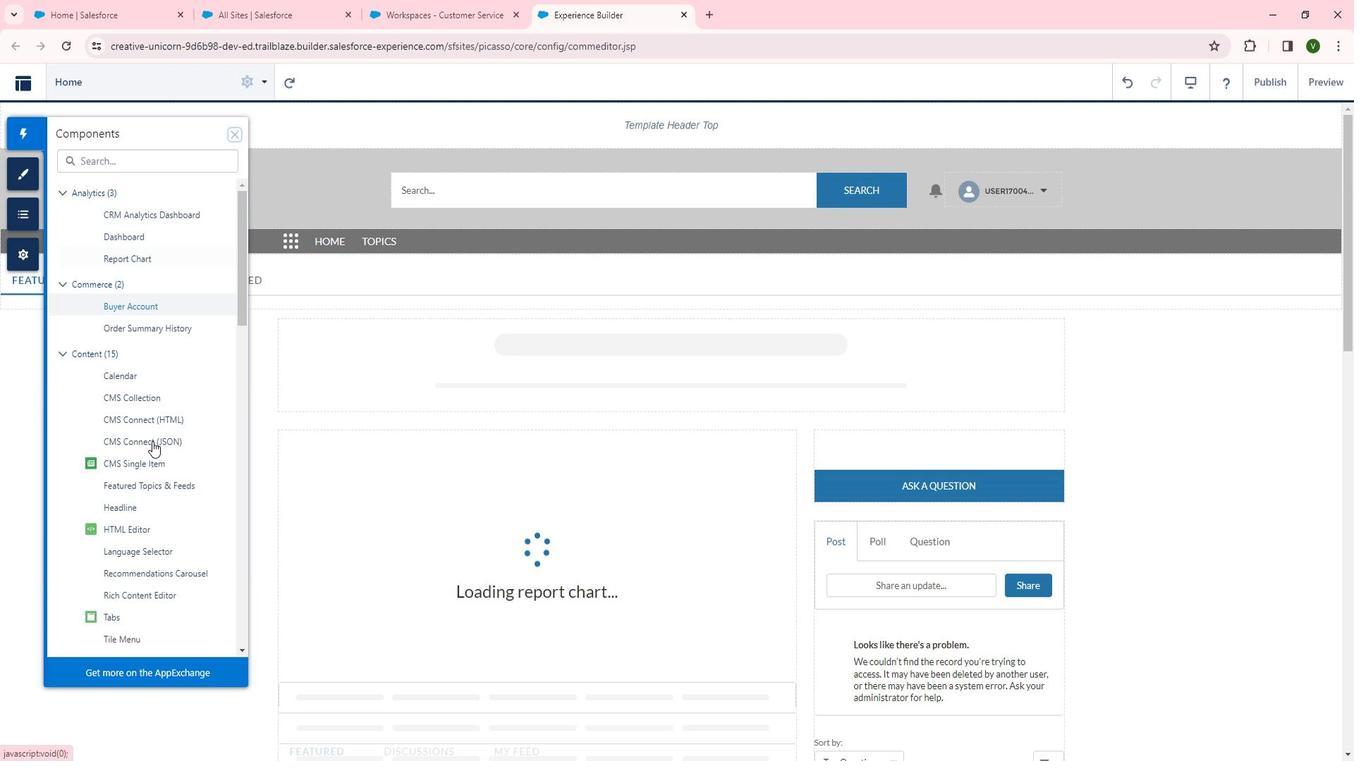 
Action: Mouse moved to (169, 457)
Screenshot: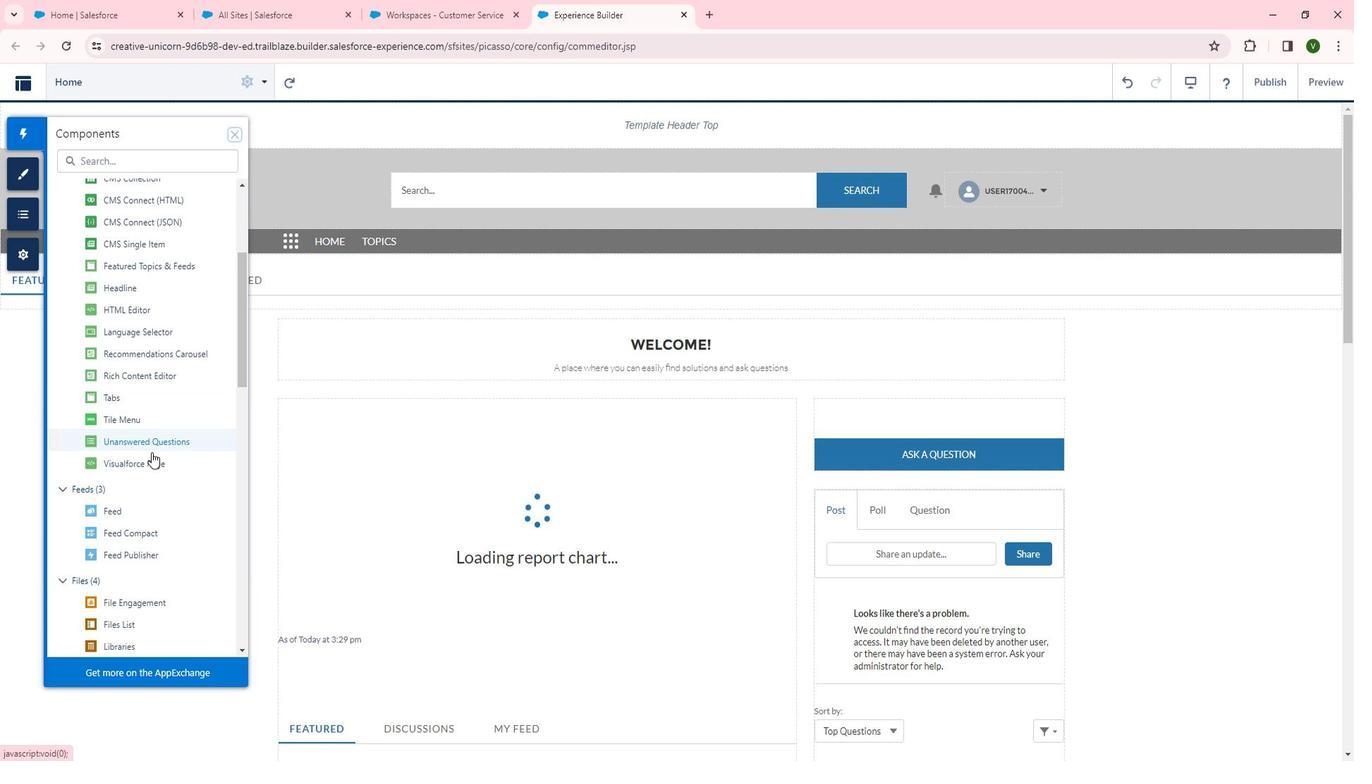 
Action: Mouse scrolled (169, 457) with delta (0, 0)
Screenshot: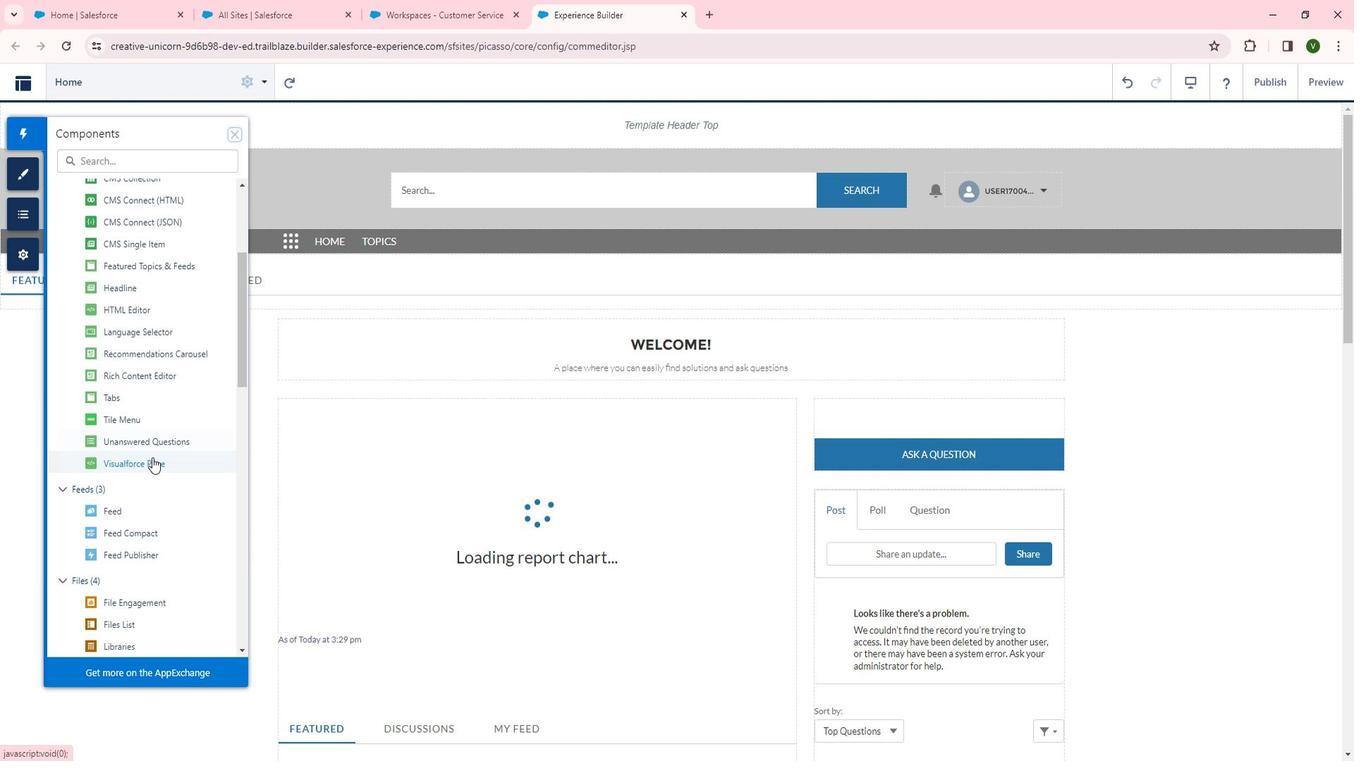 
Action: Mouse scrolled (169, 457) with delta (0, 0)
Screenshot: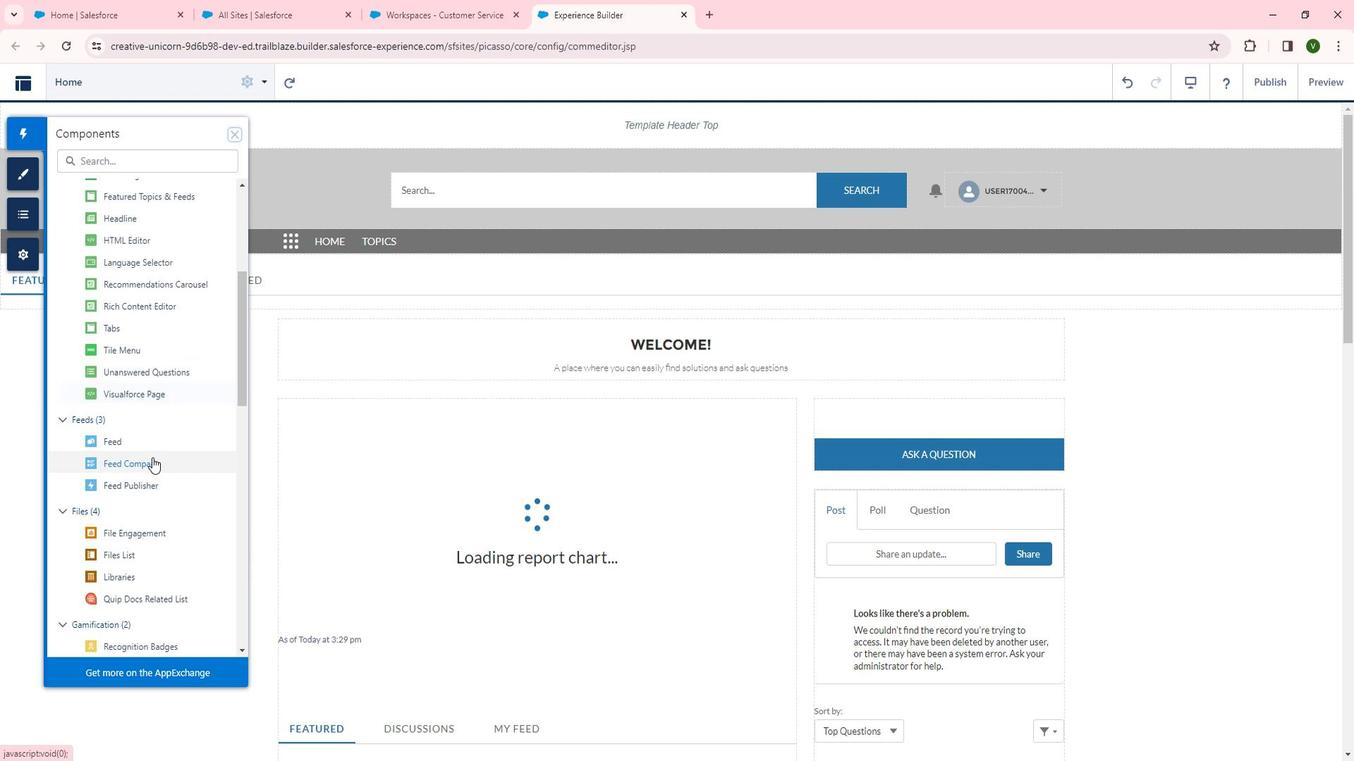 
Action: Mouse scrolled (169, 457) with delta (0, 0)
Screenshot: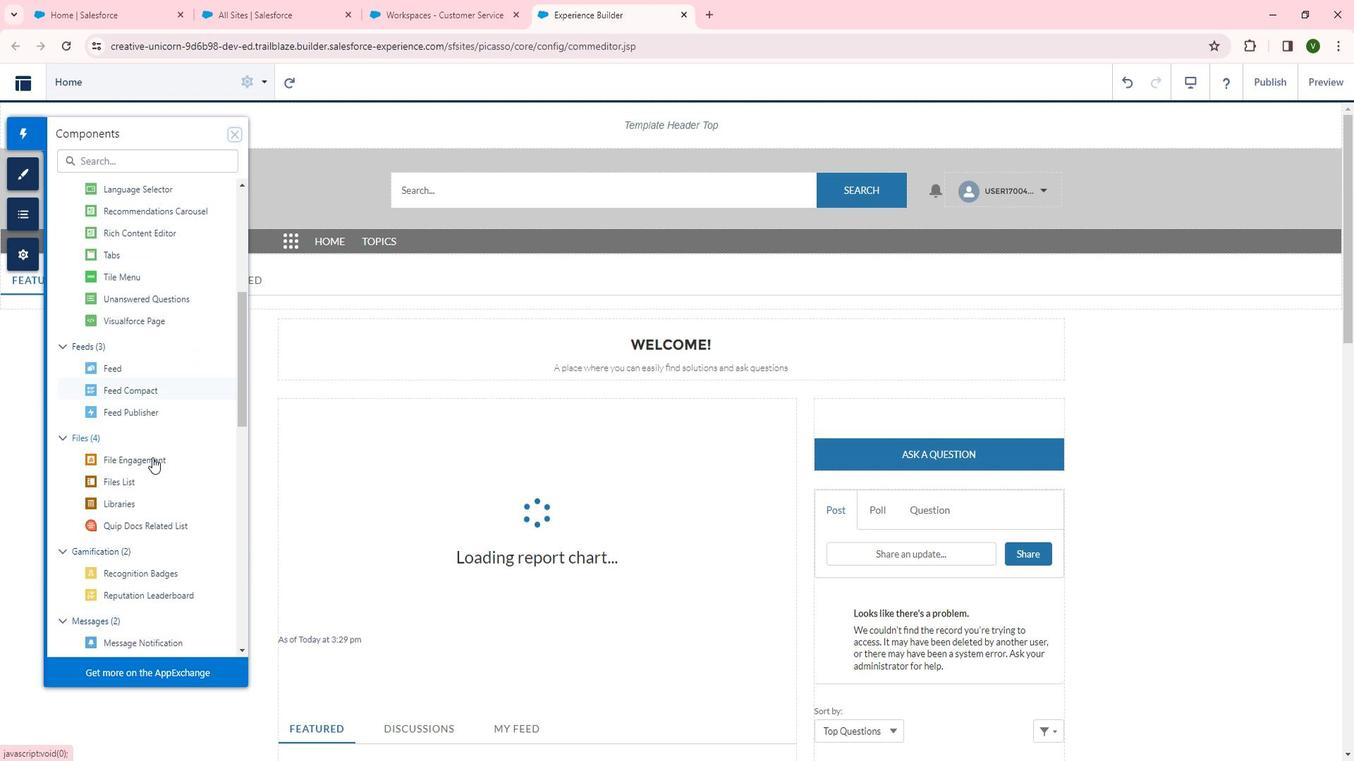 
Action: Mouse scrolled (169, 457) with delta (0, 0)
Screenshot: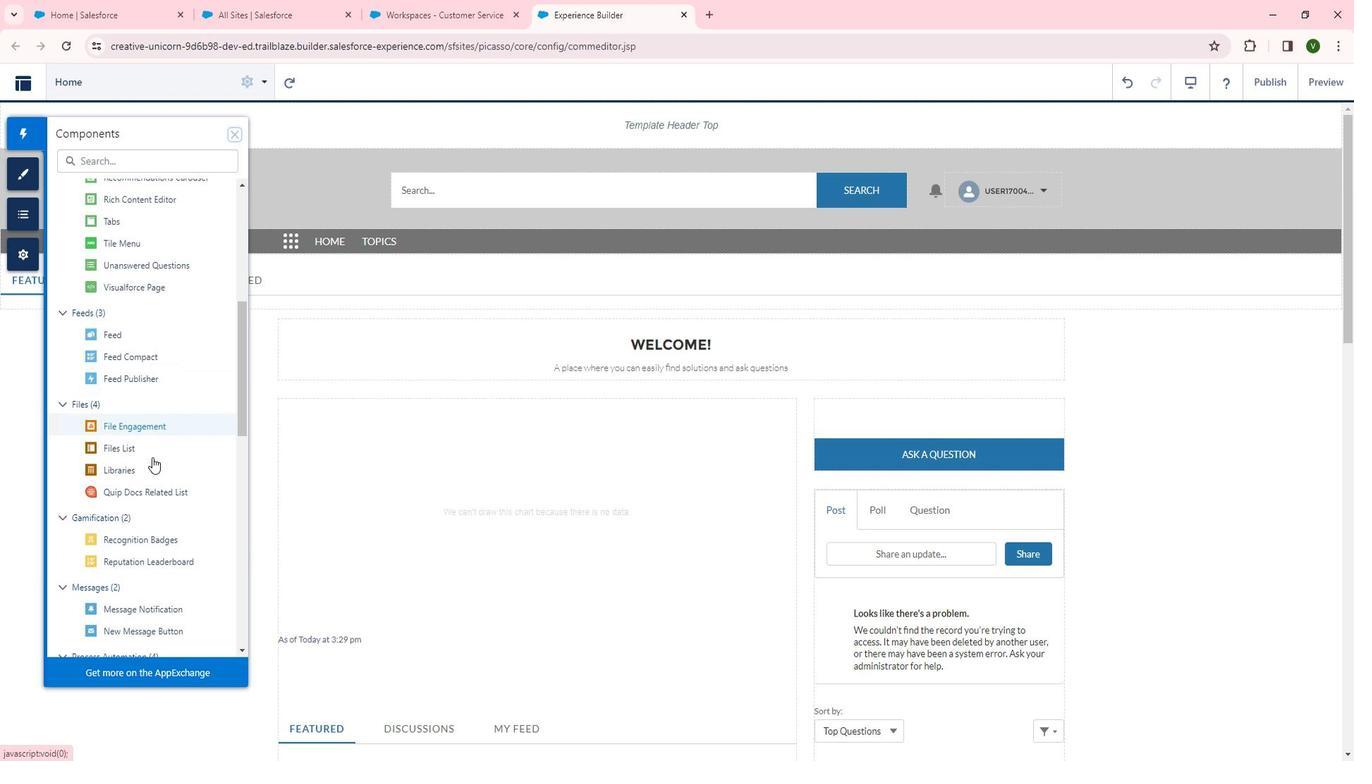 
Action: Mouse scrolled (169, 457) with delta (0, 0)
Screenshot: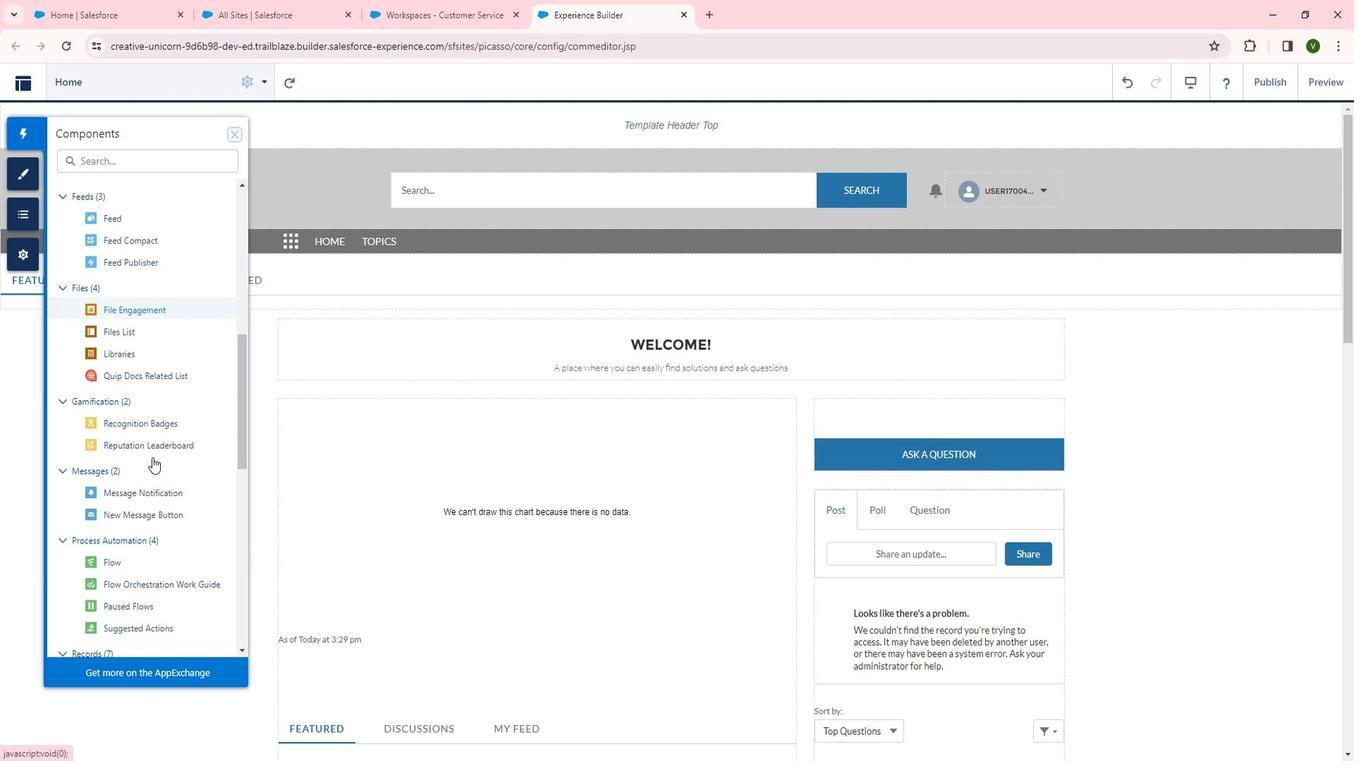 
Action: Mouse scrolled (169, 457) with delta (0, 0)
Screenshot: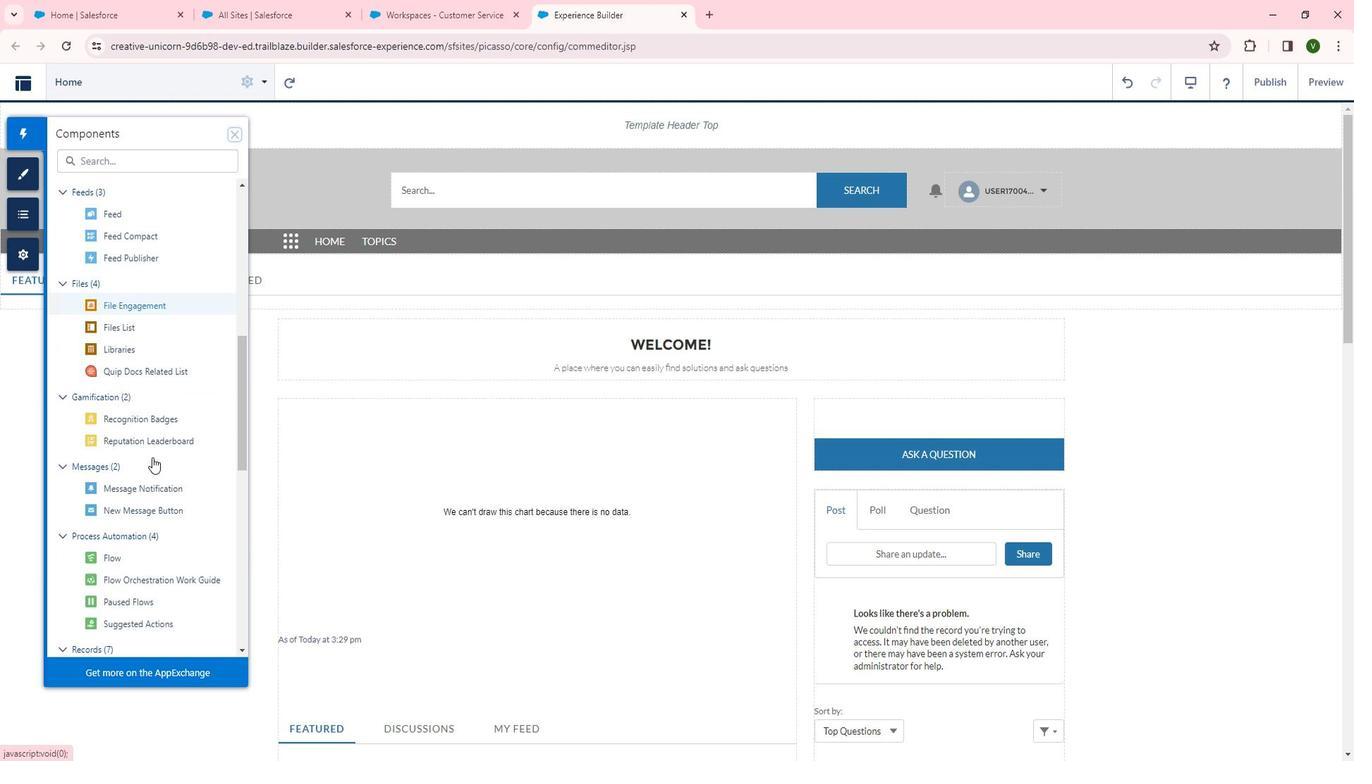 
Action: Mouse scrolled (169, 457) with delta (0, 0)
Screenshot: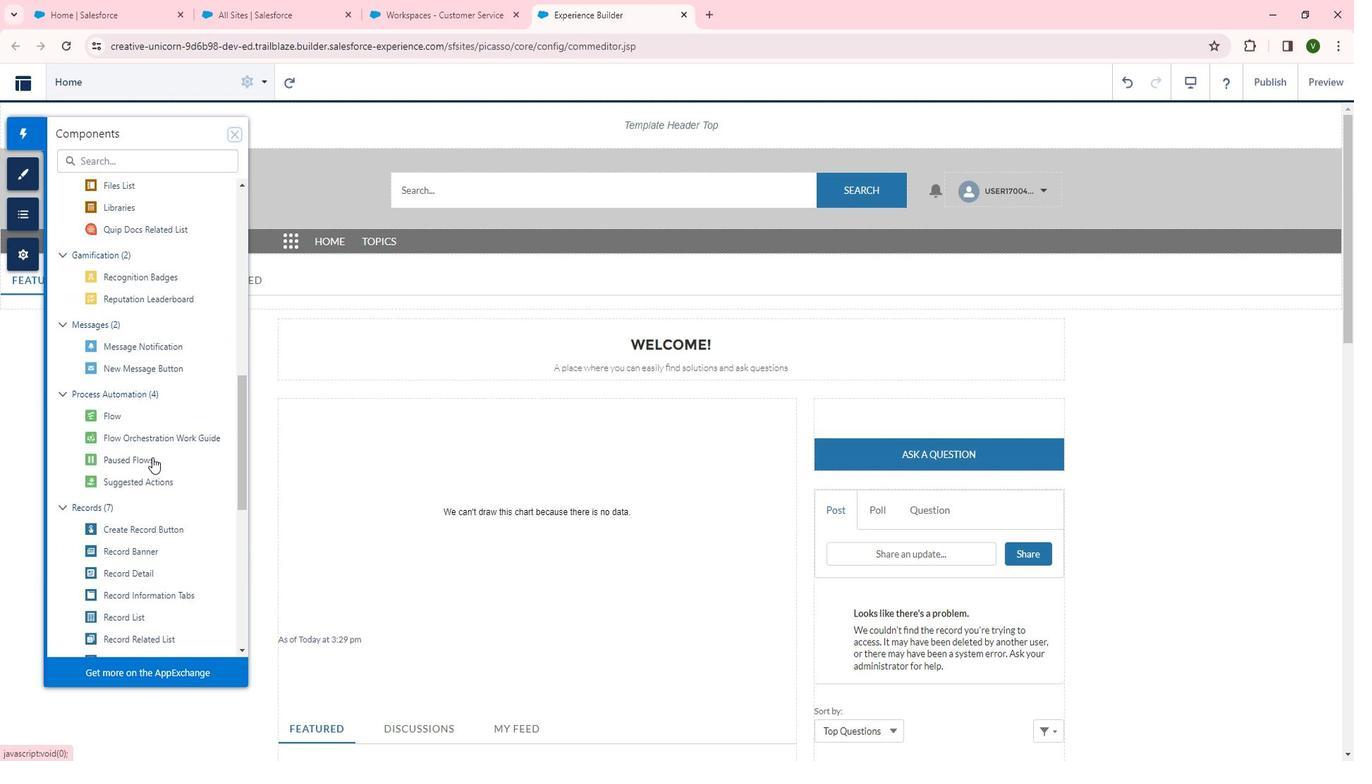 
Action: Mouse scrolled (169, 457) with delta (0, 0)
Screenshot: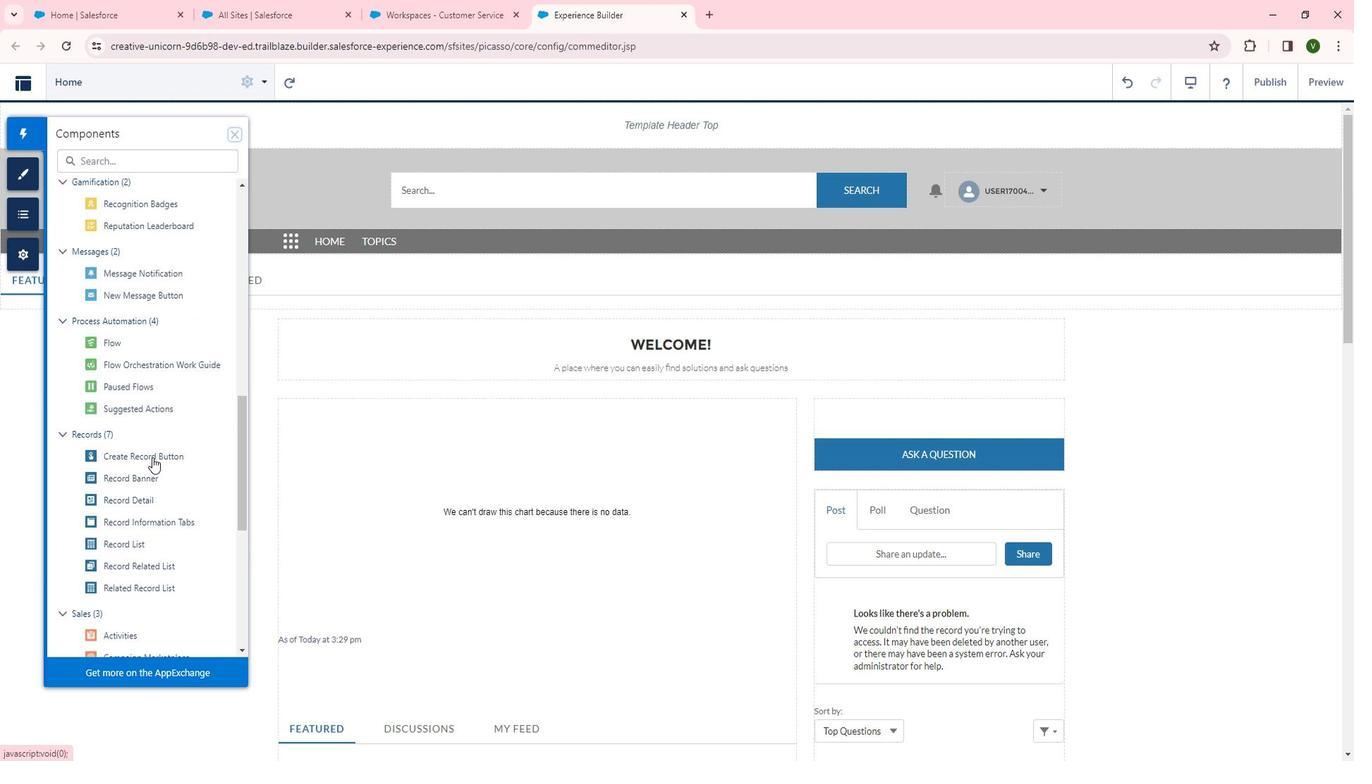 
Action: Mouse moved to (475, 542)
Screenshot: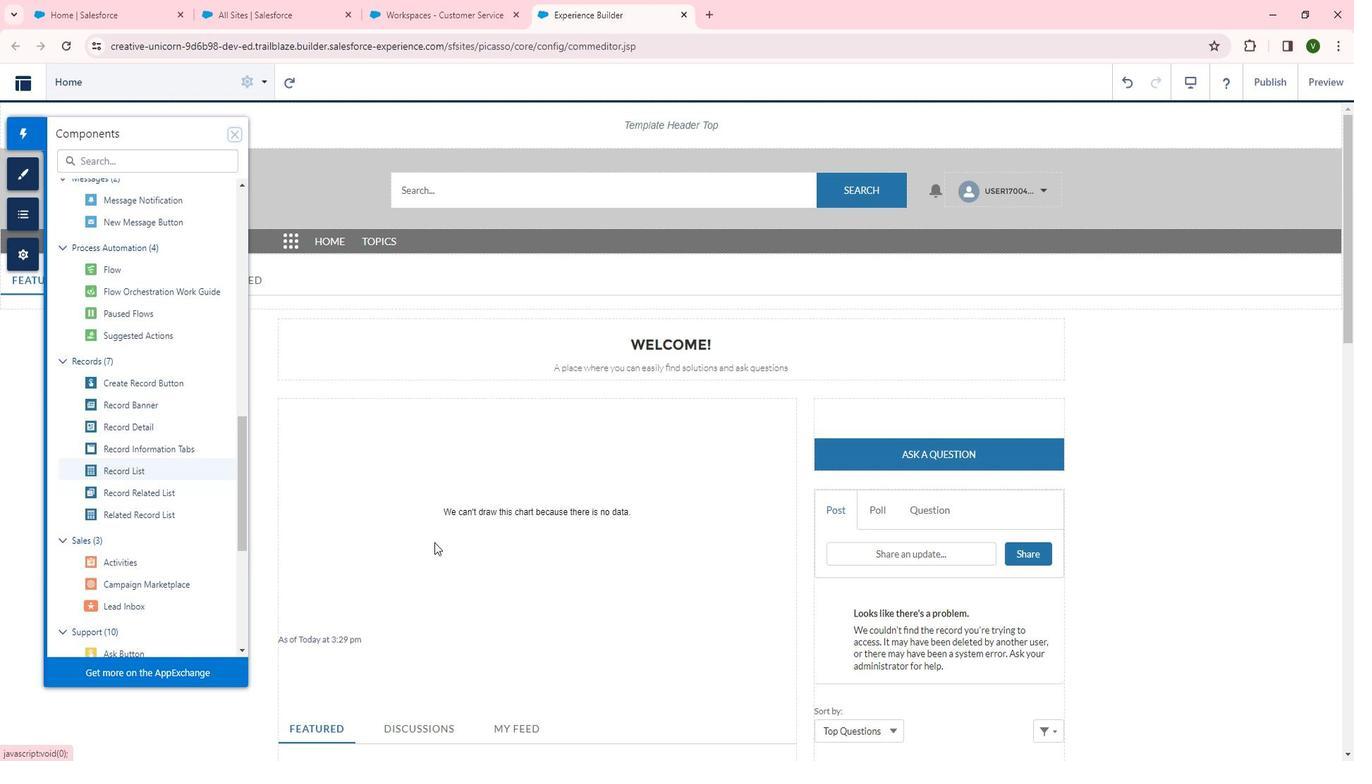 
Action: Mouse scrolled (475, 541) with delta (0, 0)
Screenshot: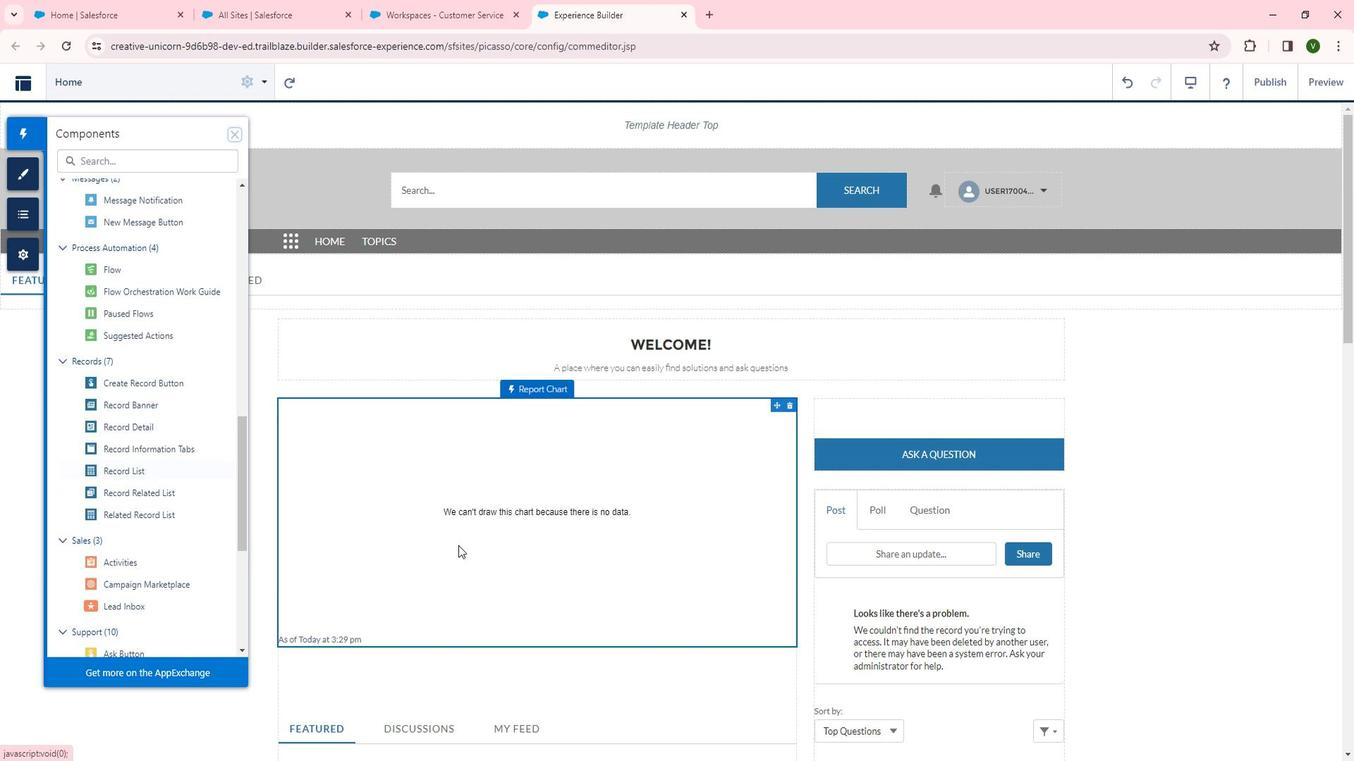 
Action: Mouse scrolled (475, 541) with delta (0, 0)
Screenshot: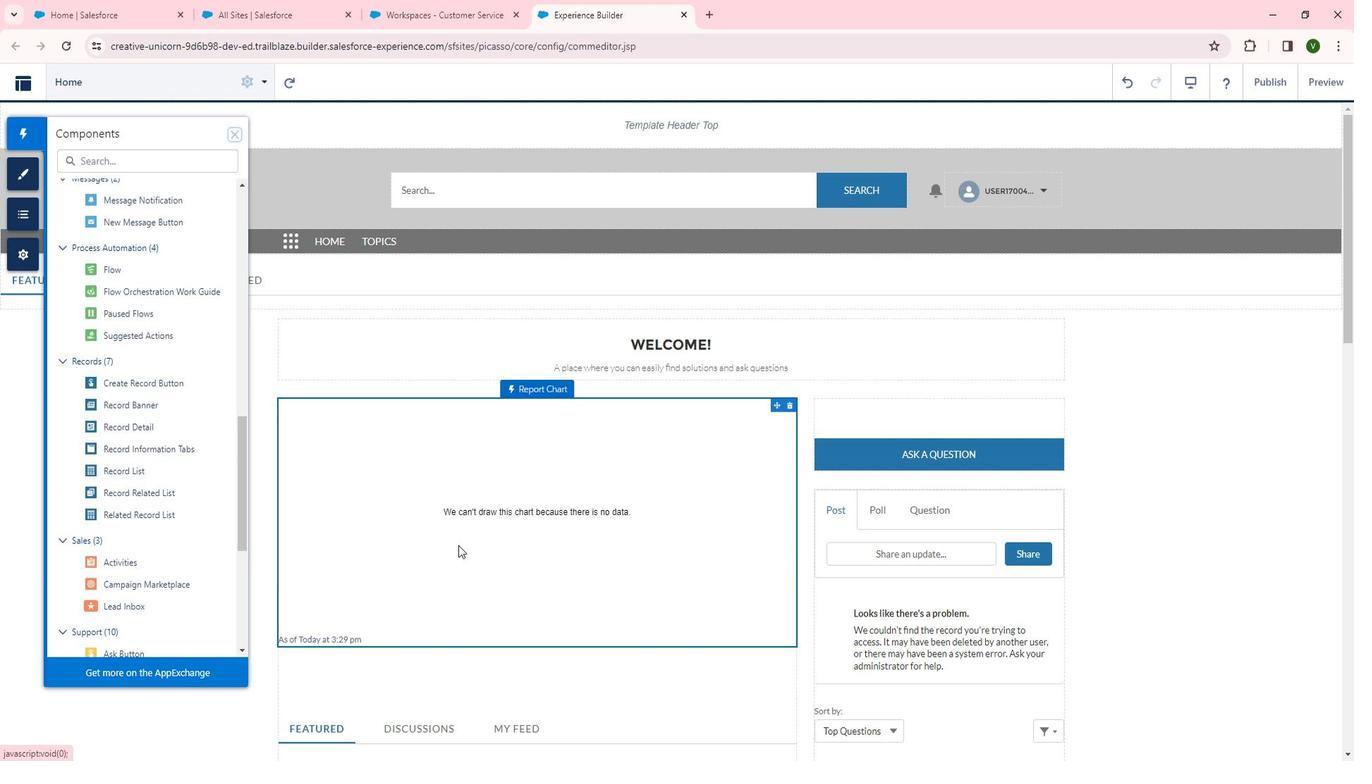 
Action: Mouse scrolled (475, 541) with delta (0, 0)
Screenshot: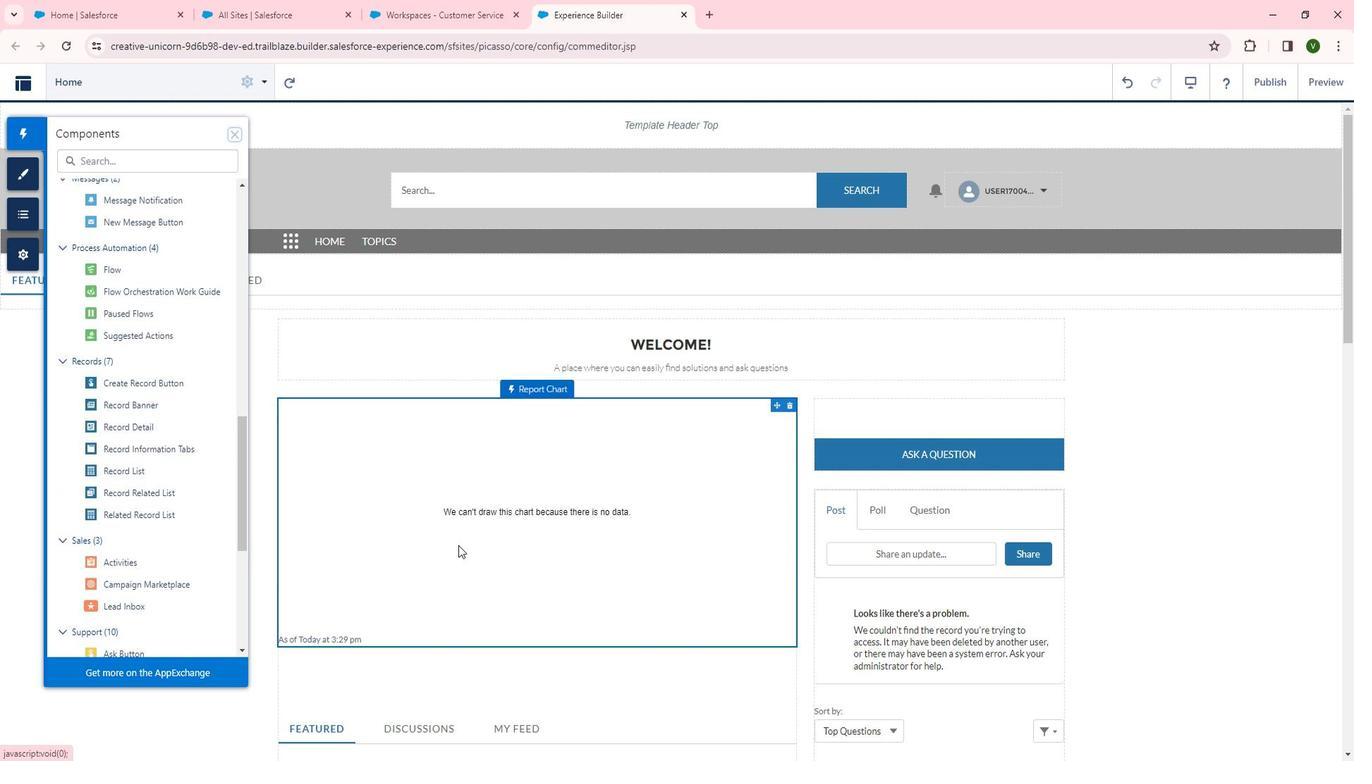 
Action: Mouse scrolled (475, 541) with delta (0, 0)
Screenshot: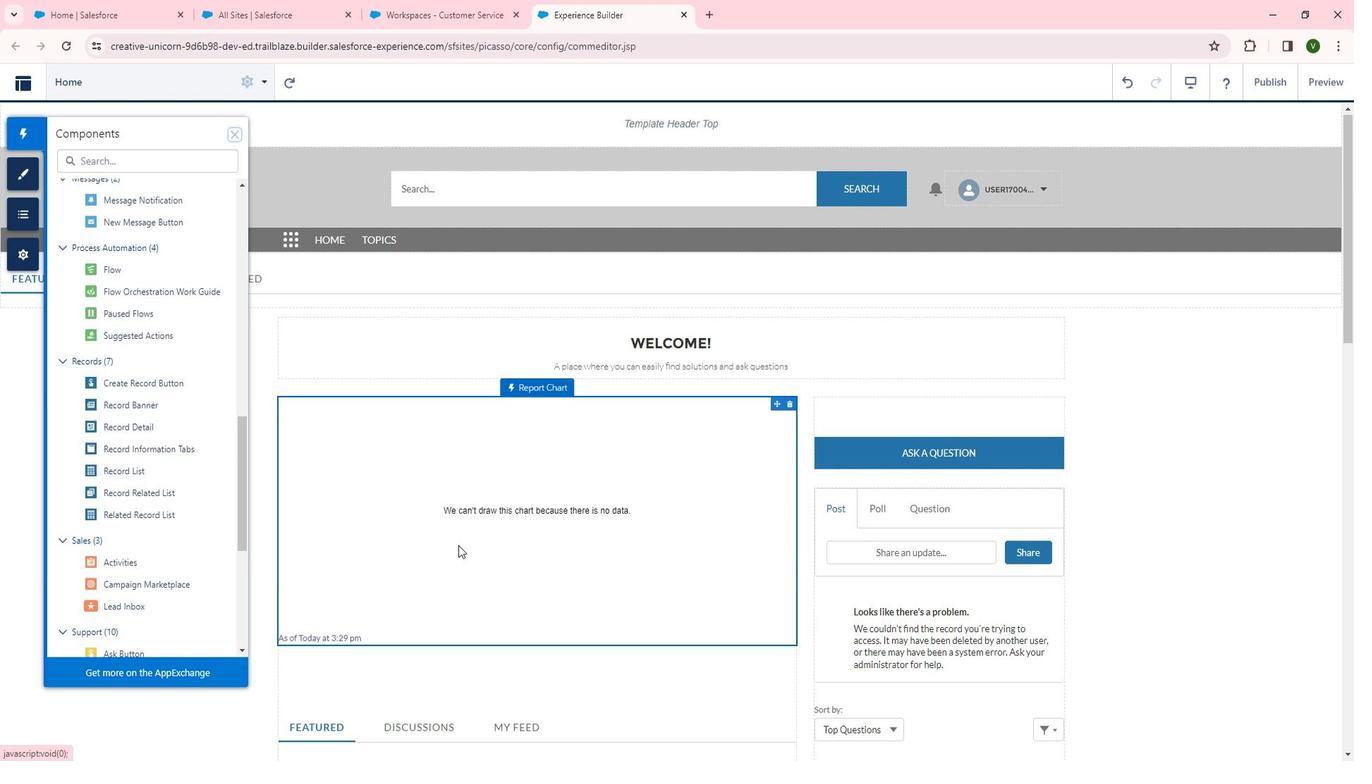 
Action: Mouse scrolled (475, 541) with delta (0, 0)
Screenshot: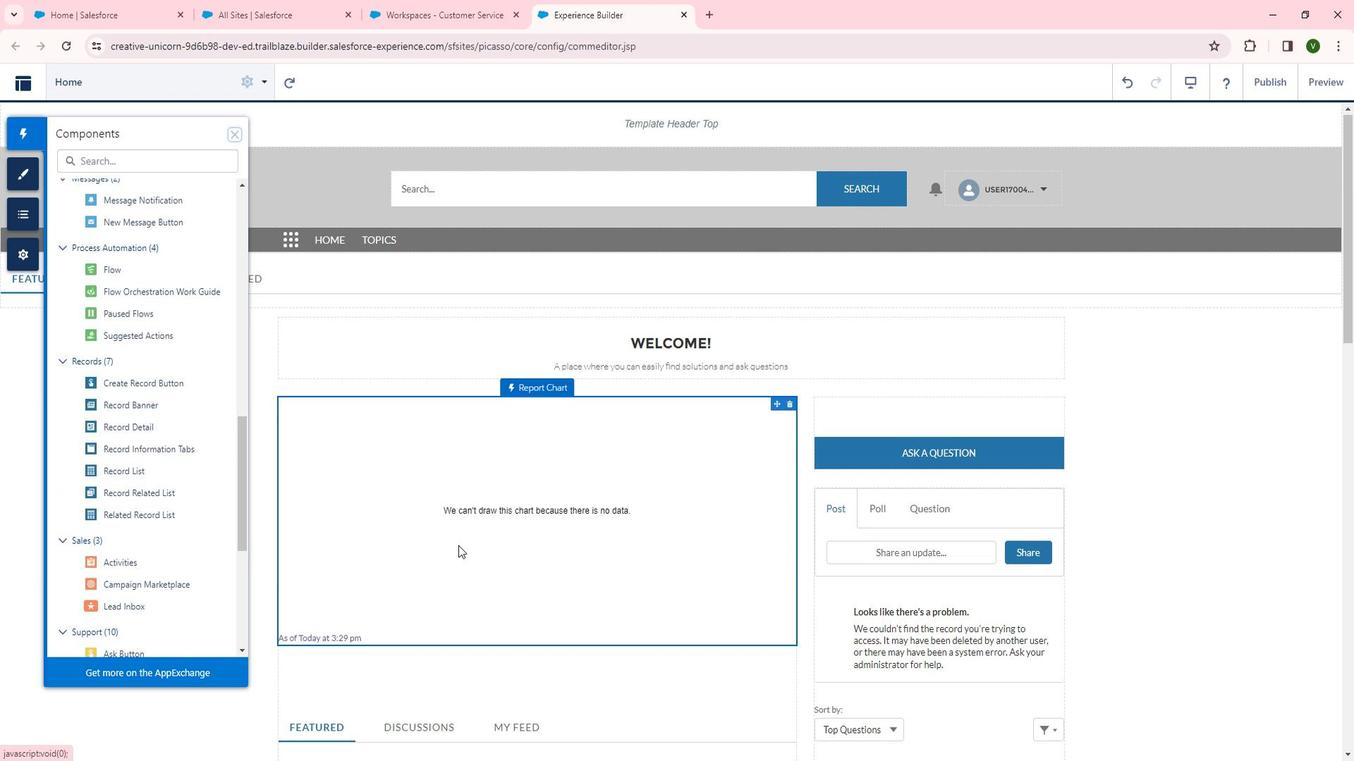 
Action: Mouse moved to (169, 473)
Screenshot: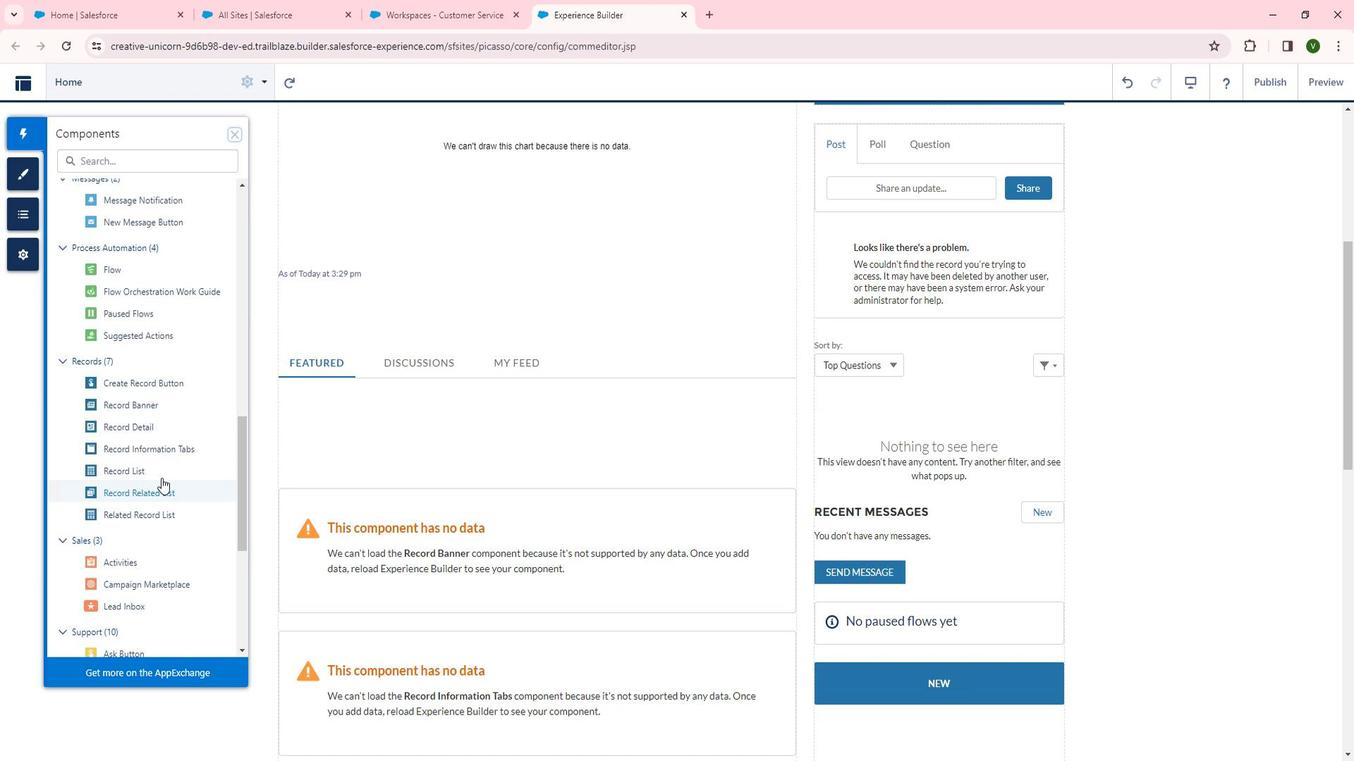 
Action: Mouse scrolled (169, 473) with delta (0, 0)
Screenshot: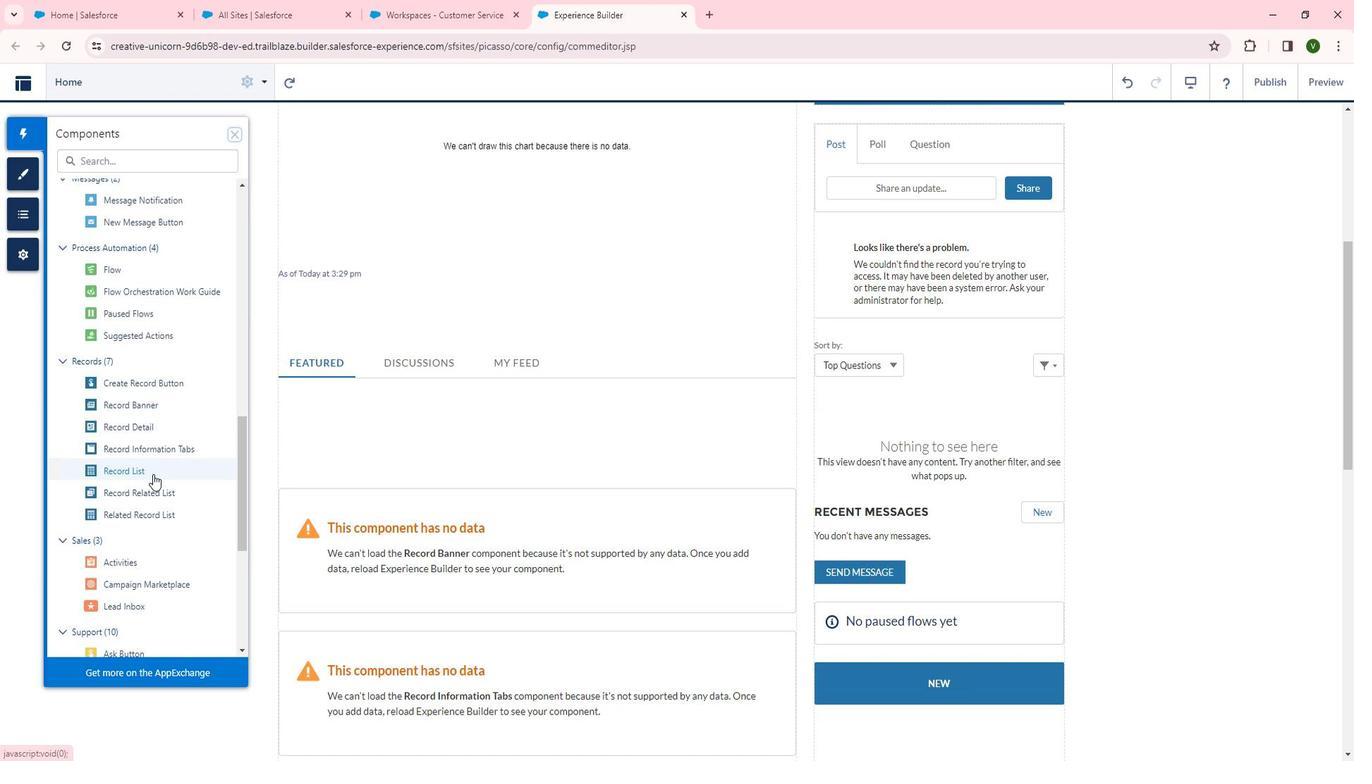 
Action: Mouse scrolled (169, 473) with delta (0, 0)
Screenshot: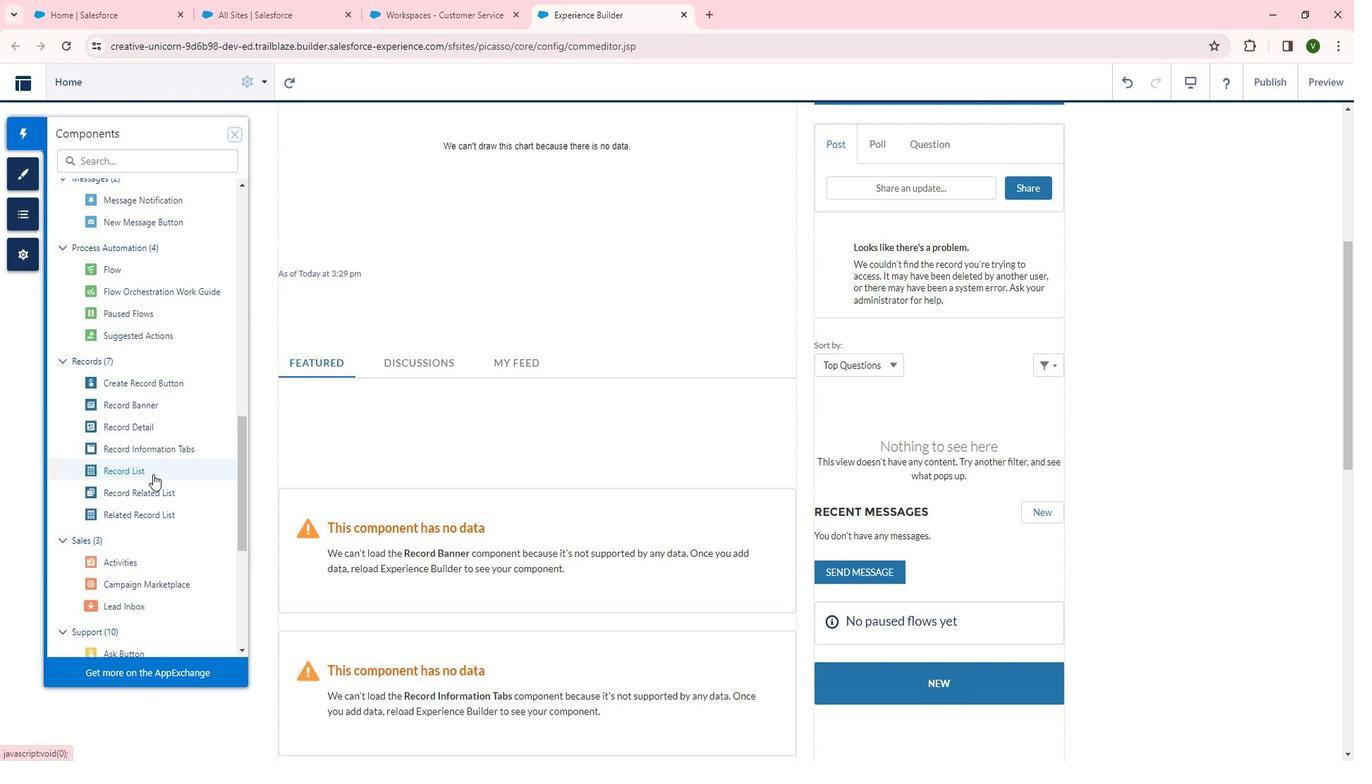 
Action: Mouse moved to (448, 470)
Screenshot: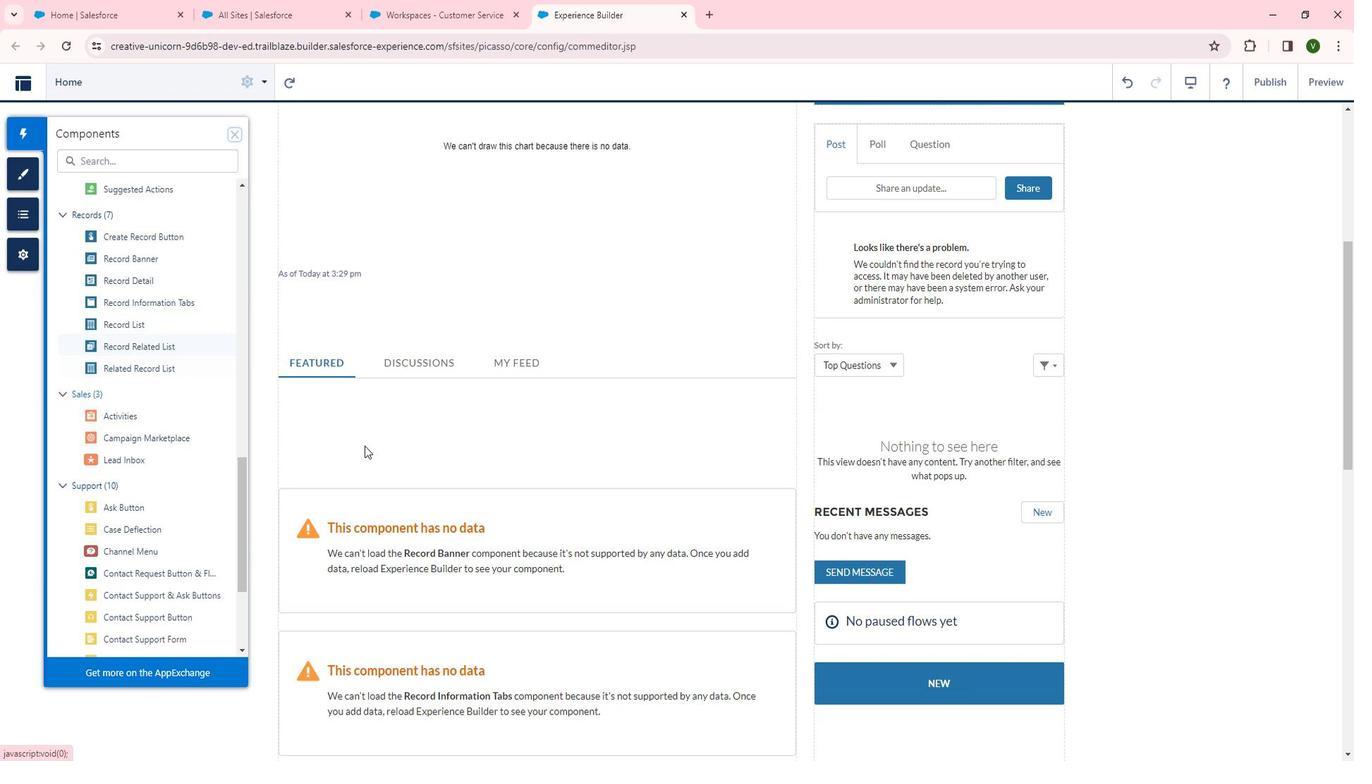 
Action: Mouse scrolled (448, 469) with delta (0, 0)
Screenshot: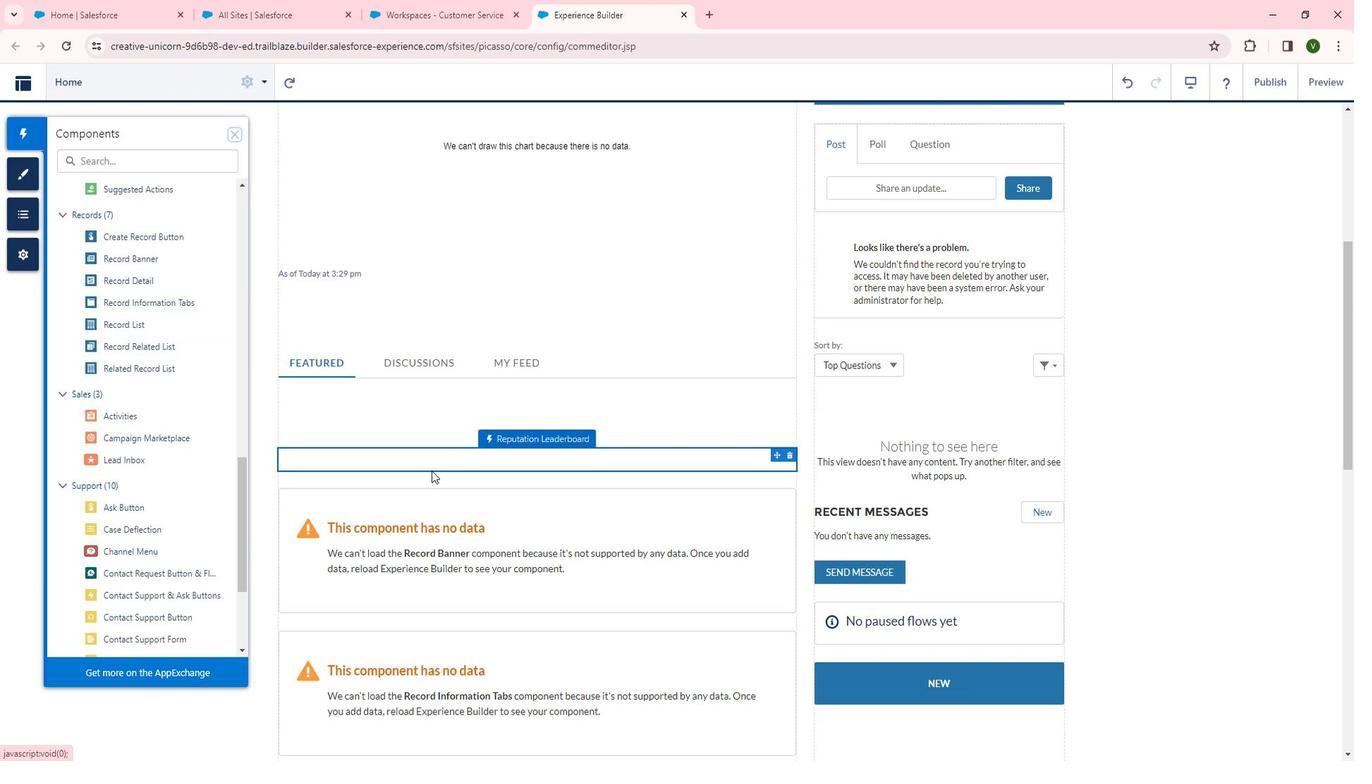 
Action: Mouse scrolled (448, 469) with delta (0, 0)
Screenshot: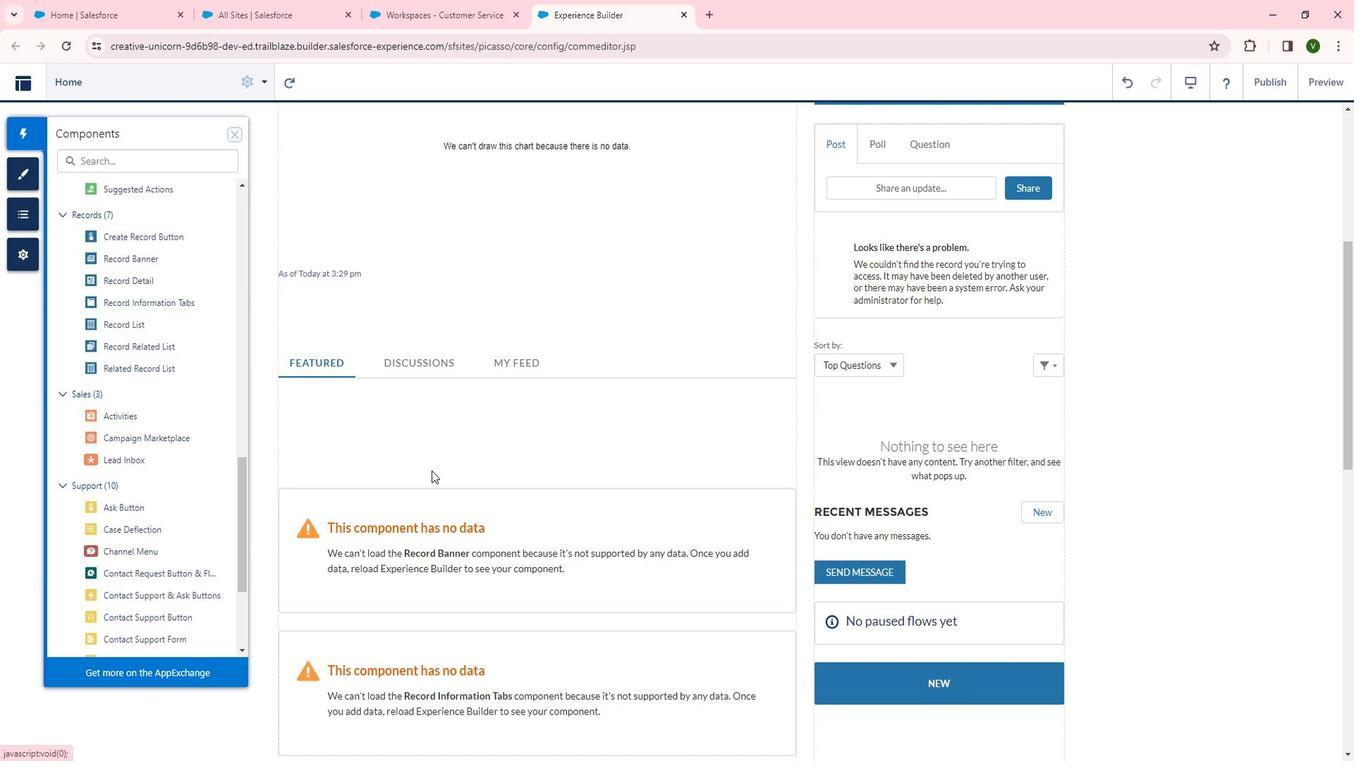 
Action: Mouse moved to (150, 324)
Screenshot: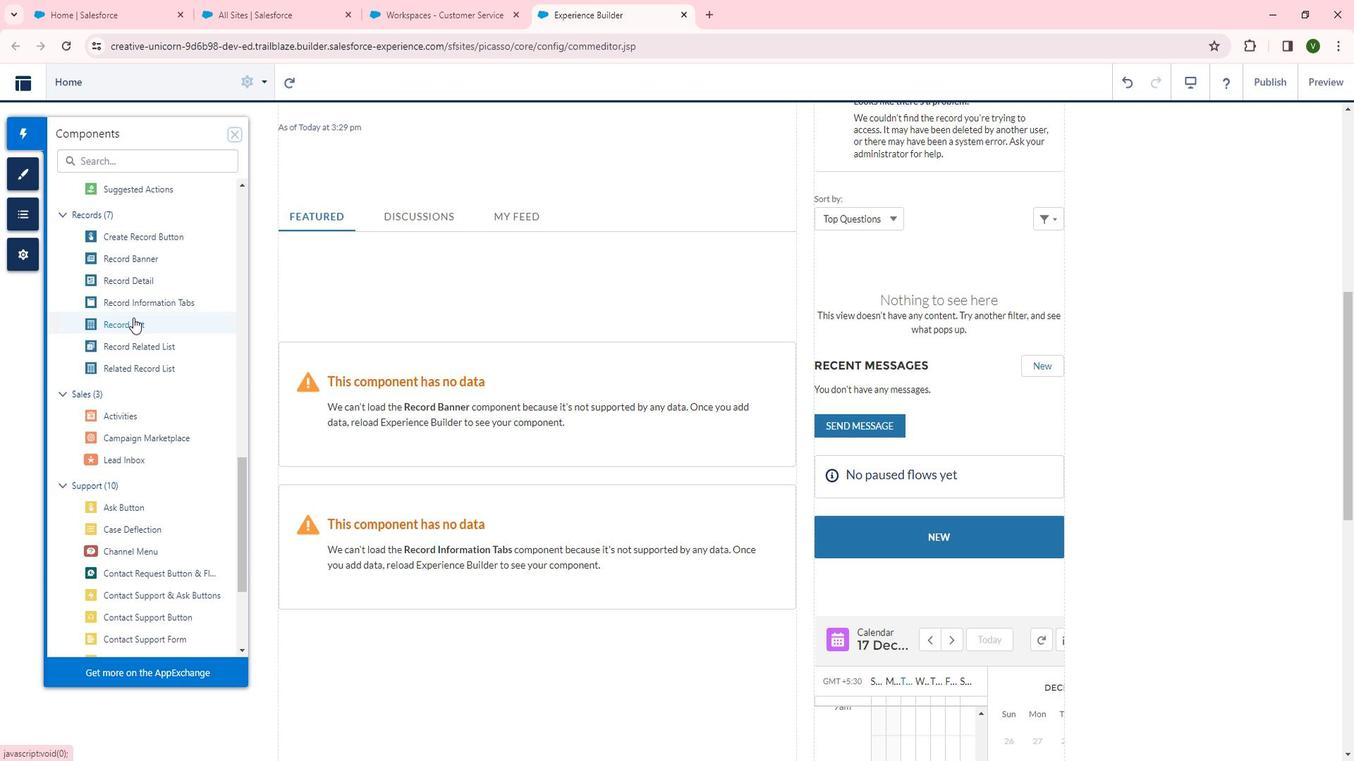
Action: Mouse pressed left at (150, 324)
Screenshot: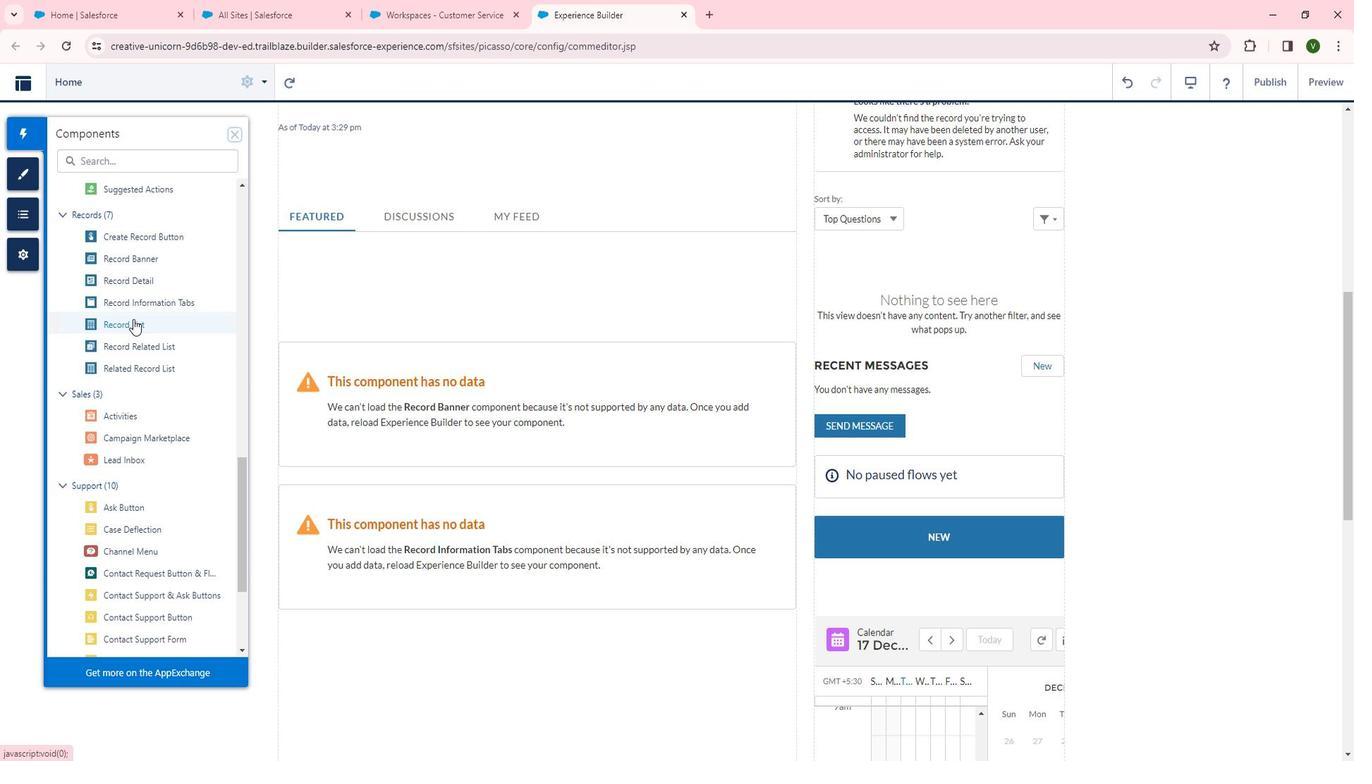 
Action: Mouse moved to (570, 635)
Screenshot: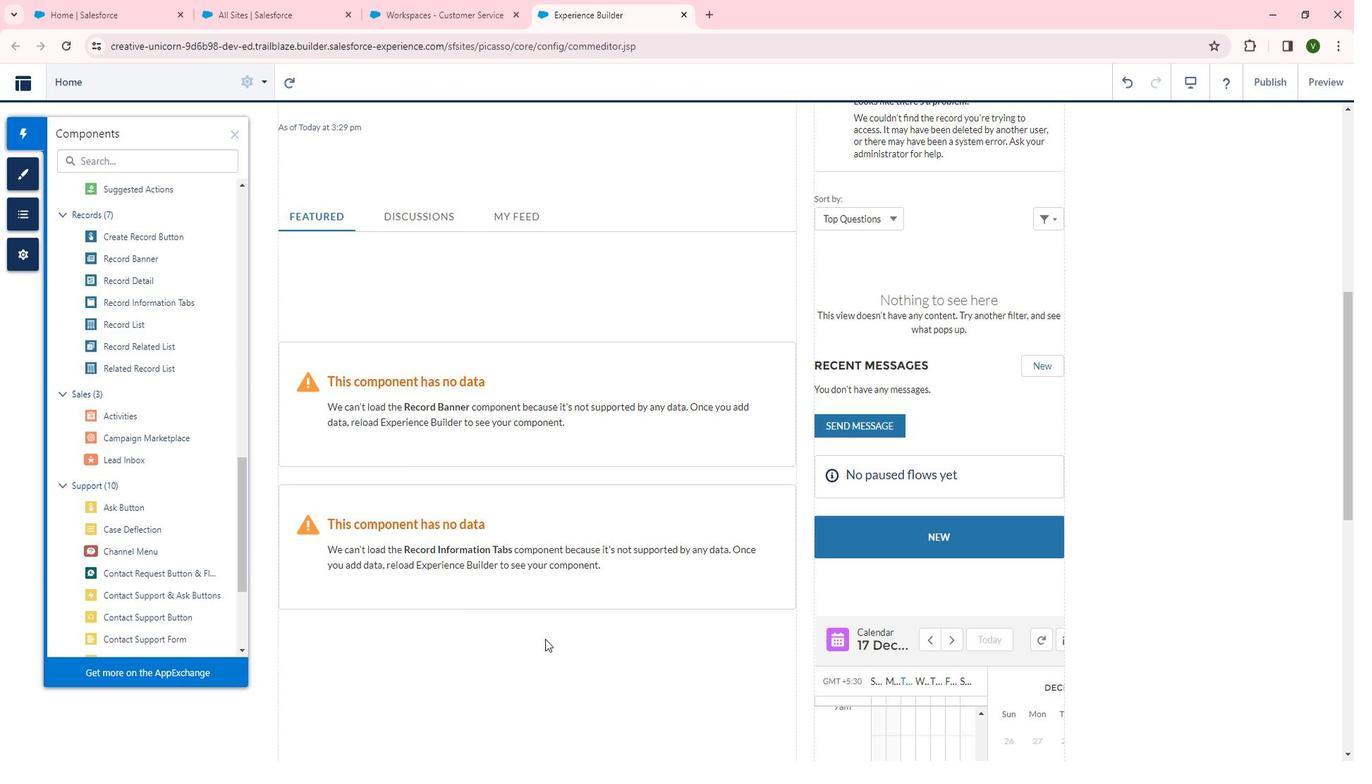 
Action: Mouse scrolled (570, 634) with delta (0, 0)
Screenshot: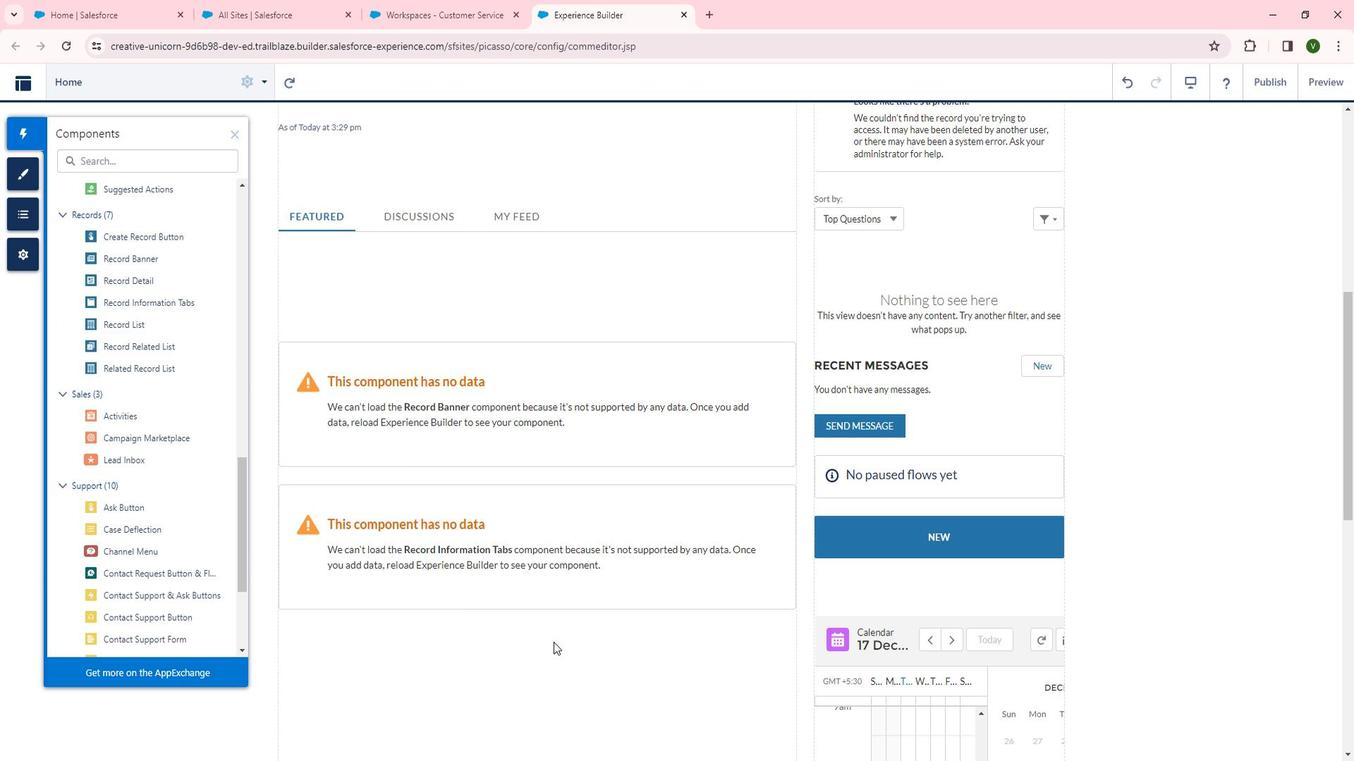 
Action: Mouse scrolled (570, 634) with delta (0, 0)
Screenshot: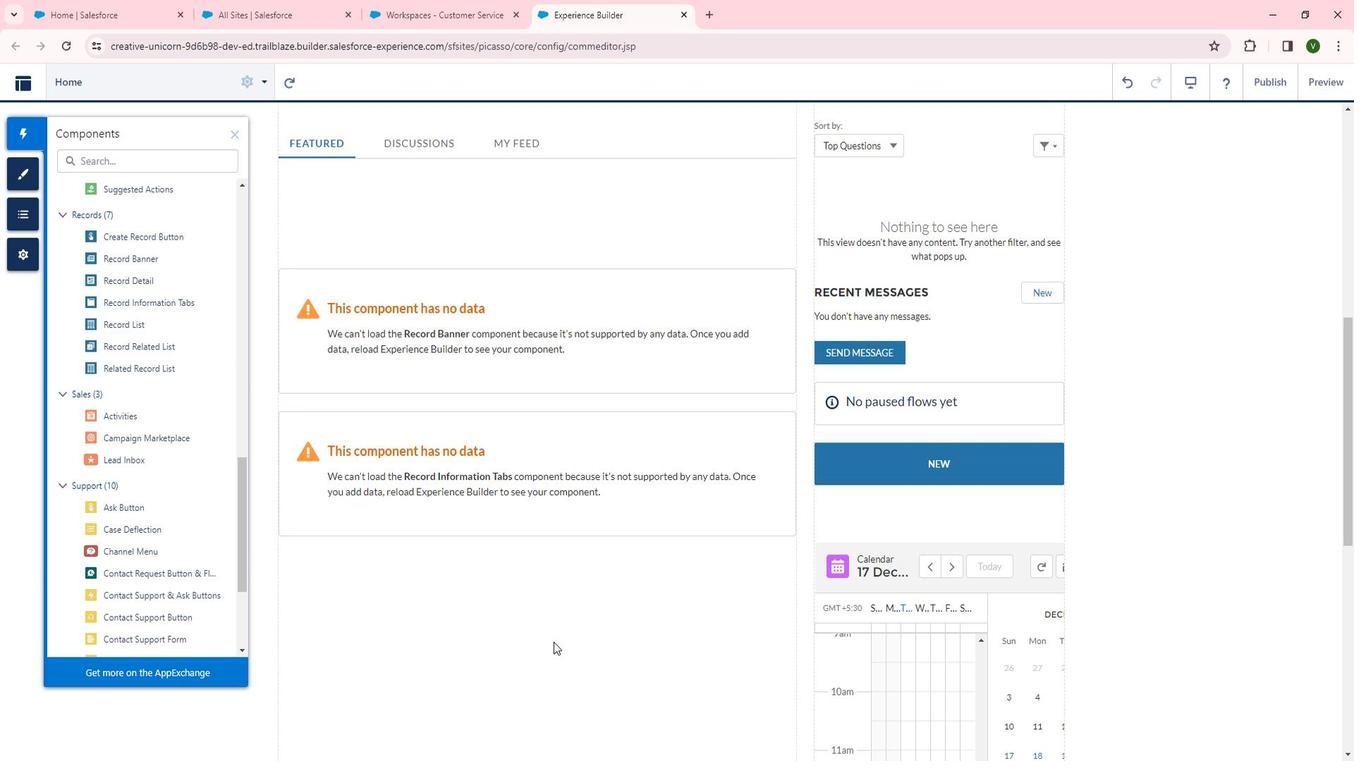 
Action: Mouse scrolled (570, 634) with delta (0, 0)
Screenshot: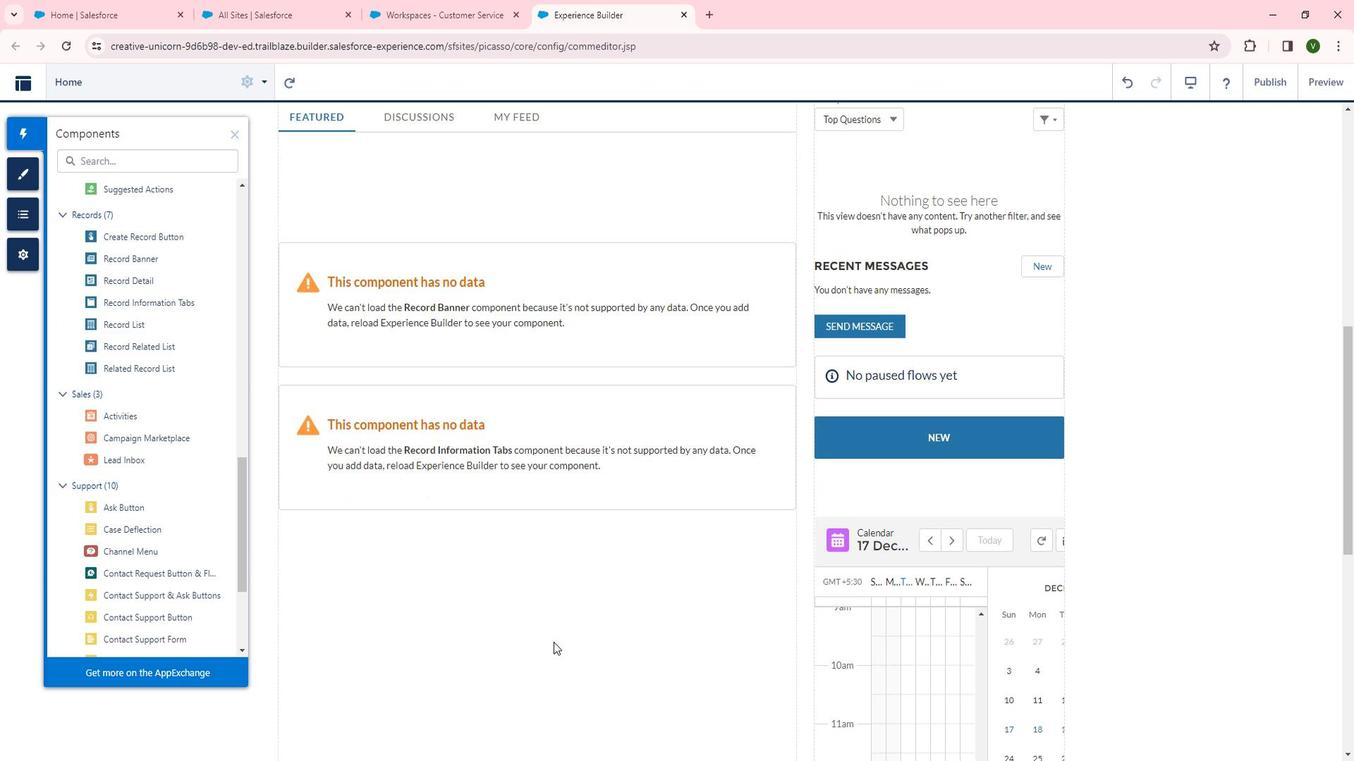 
Action: Mouse scrolled (570, 634) with delta (0, 0)
Screenshot: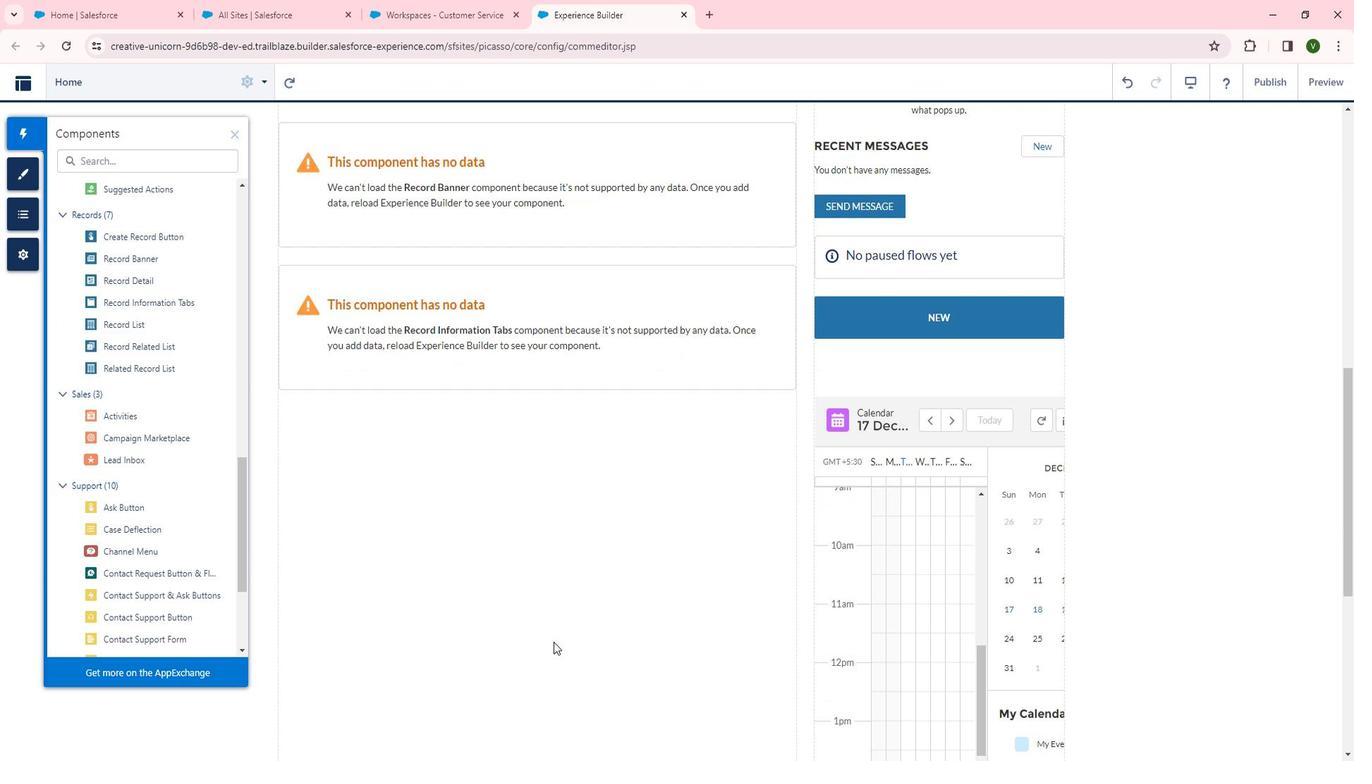 
Action: Mouse scrolled (570, 634) with delta (0, 0)
Screenshot: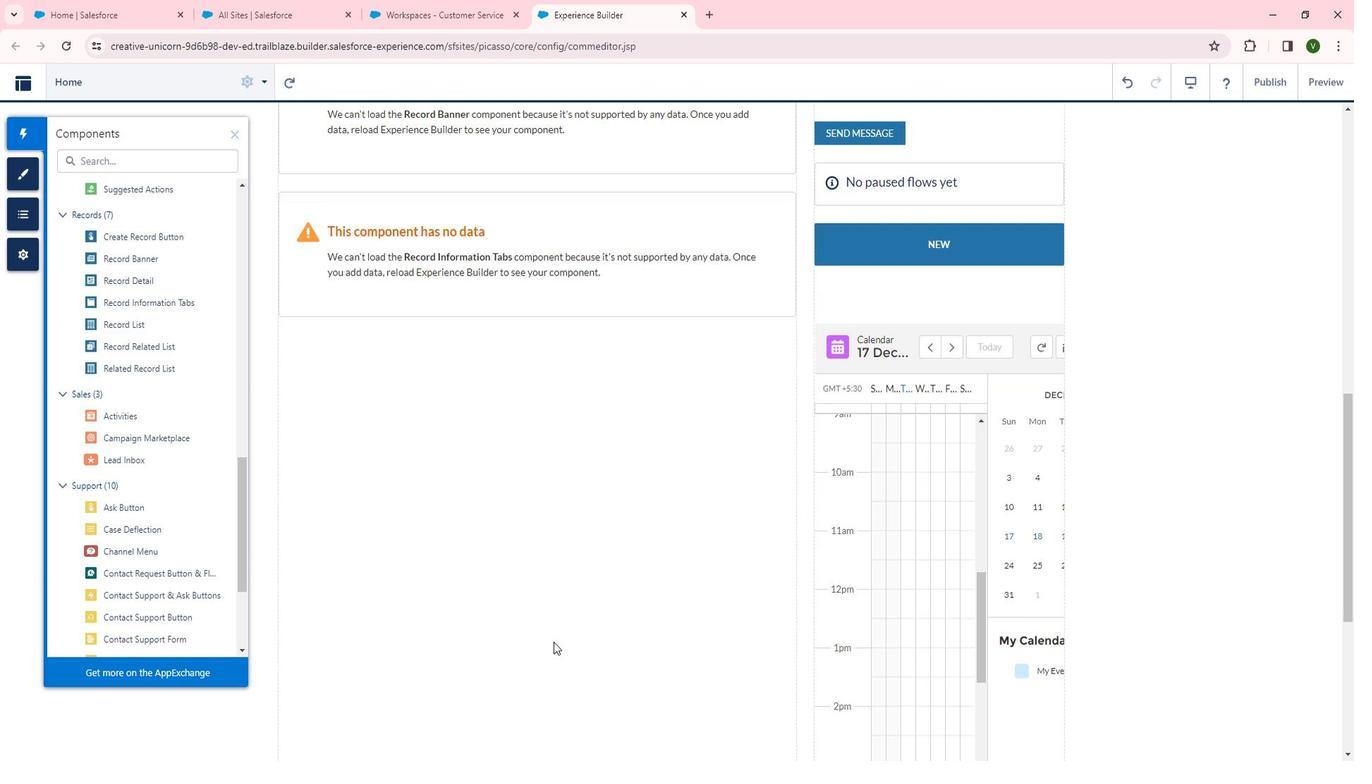 
Action: Mouse moved to (697, 440)
Screenshot: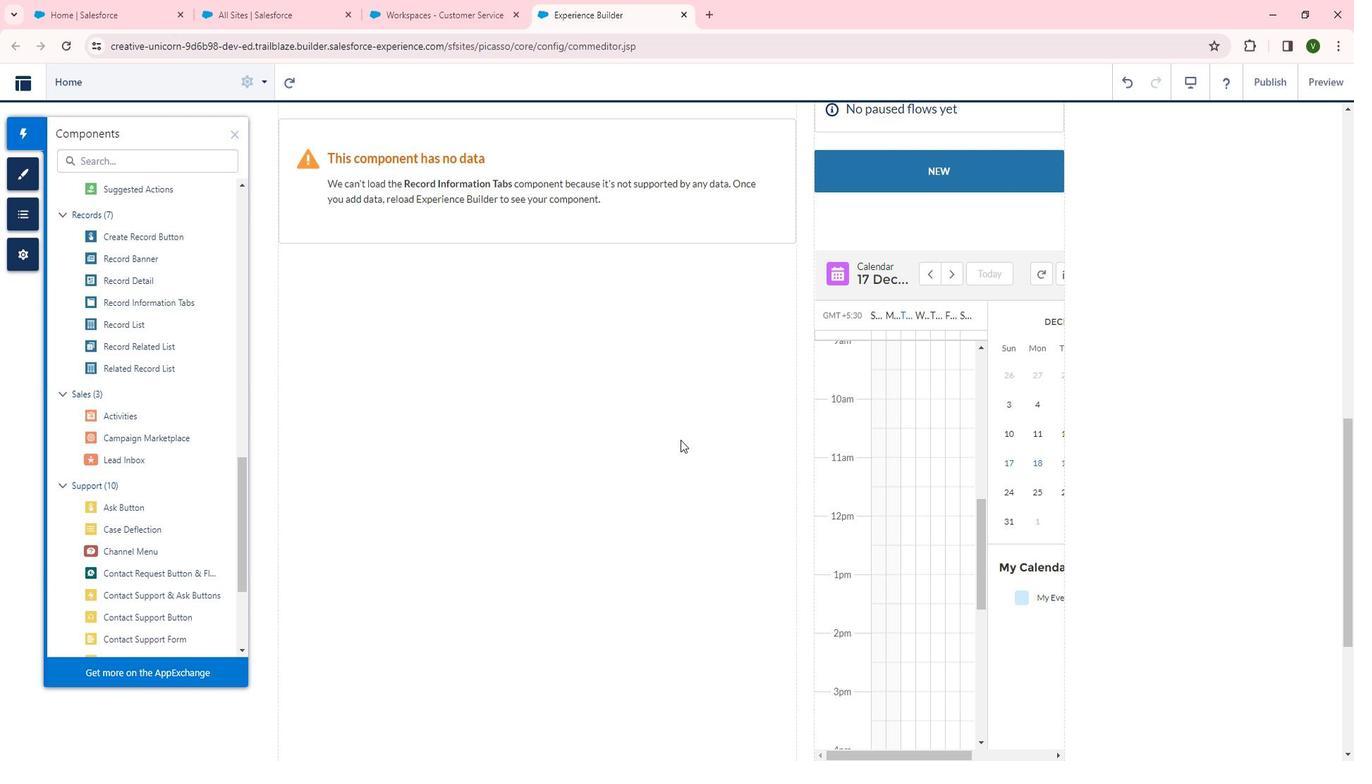 
